 Task: Calculate the travel distance and displacement between Hoover Dam and Lake Mead.
Action: Mouse moved to (252, 78)
Screenshot: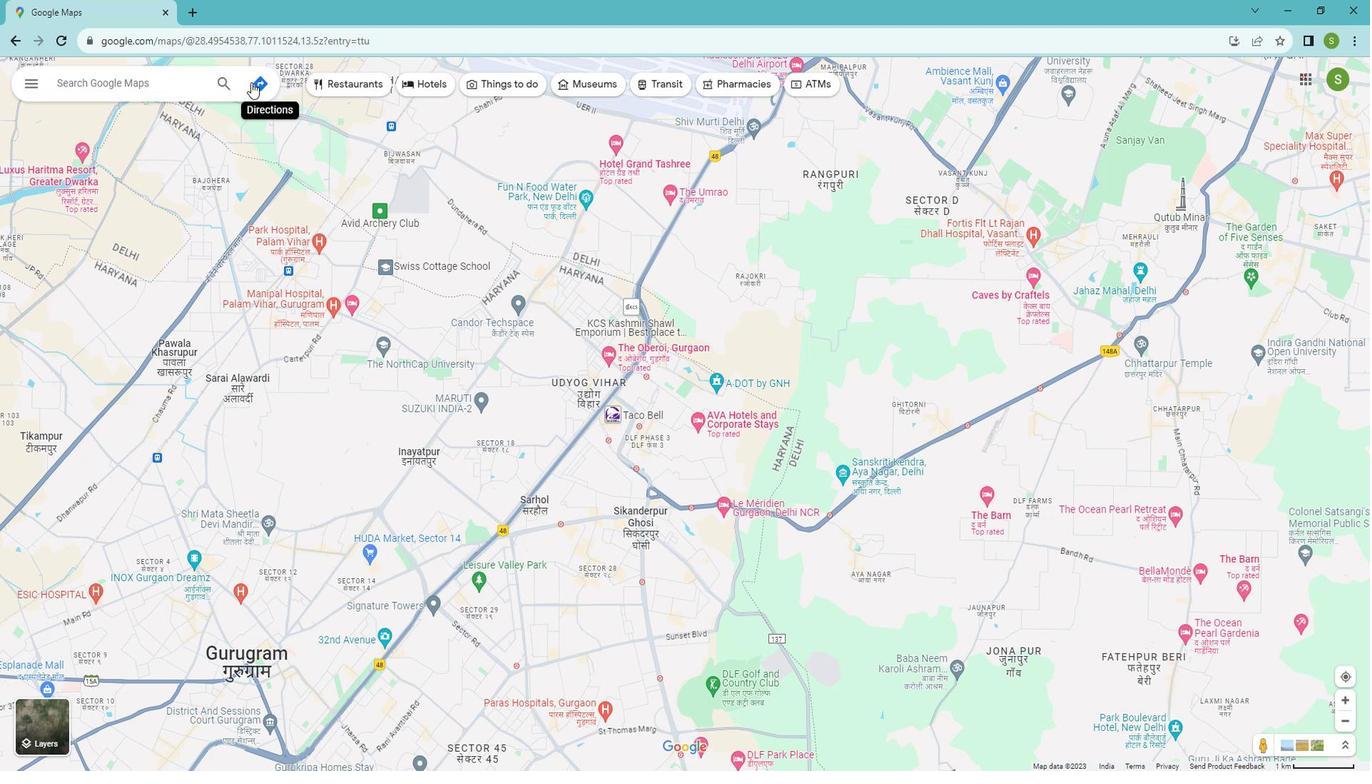 
Action: Mouse pressed left at (252, 78)
Screenshot: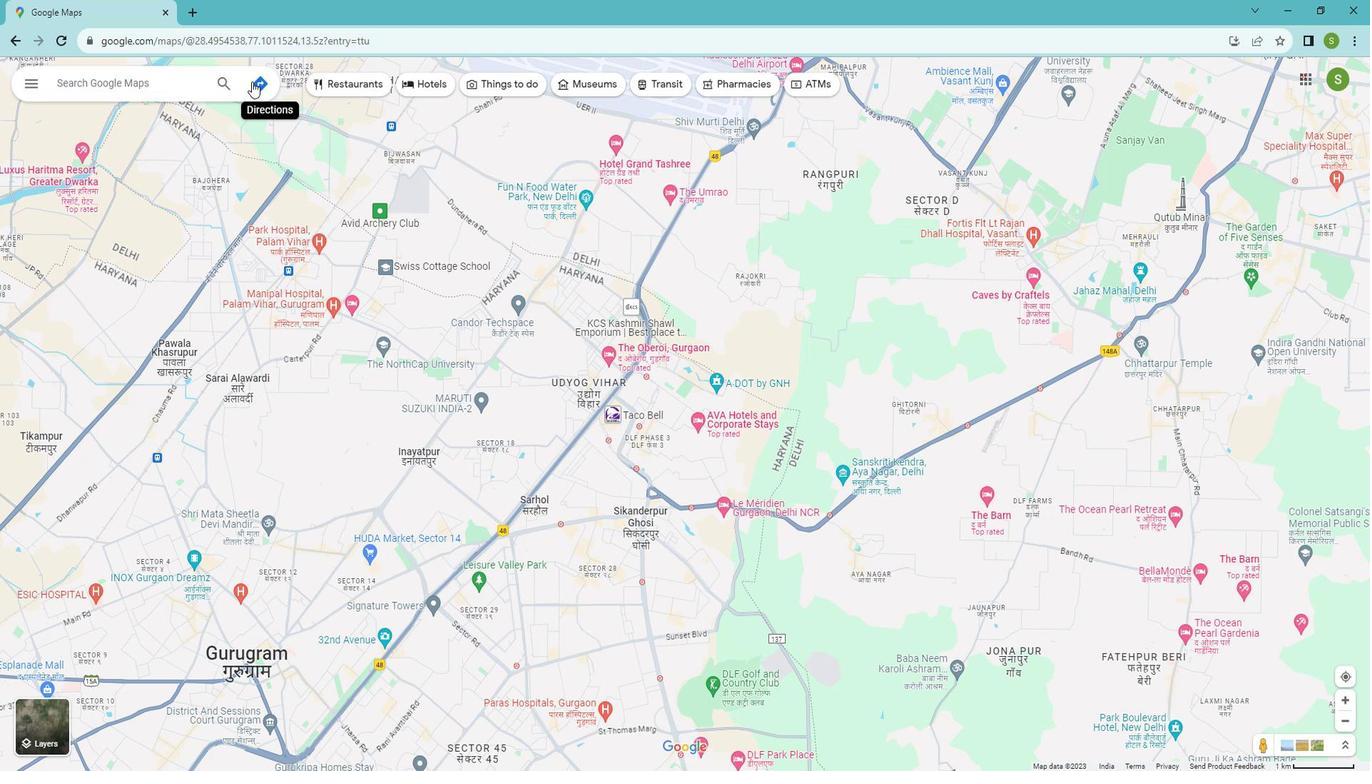
Action: Mouse moved to (114, 124)
Screenshot: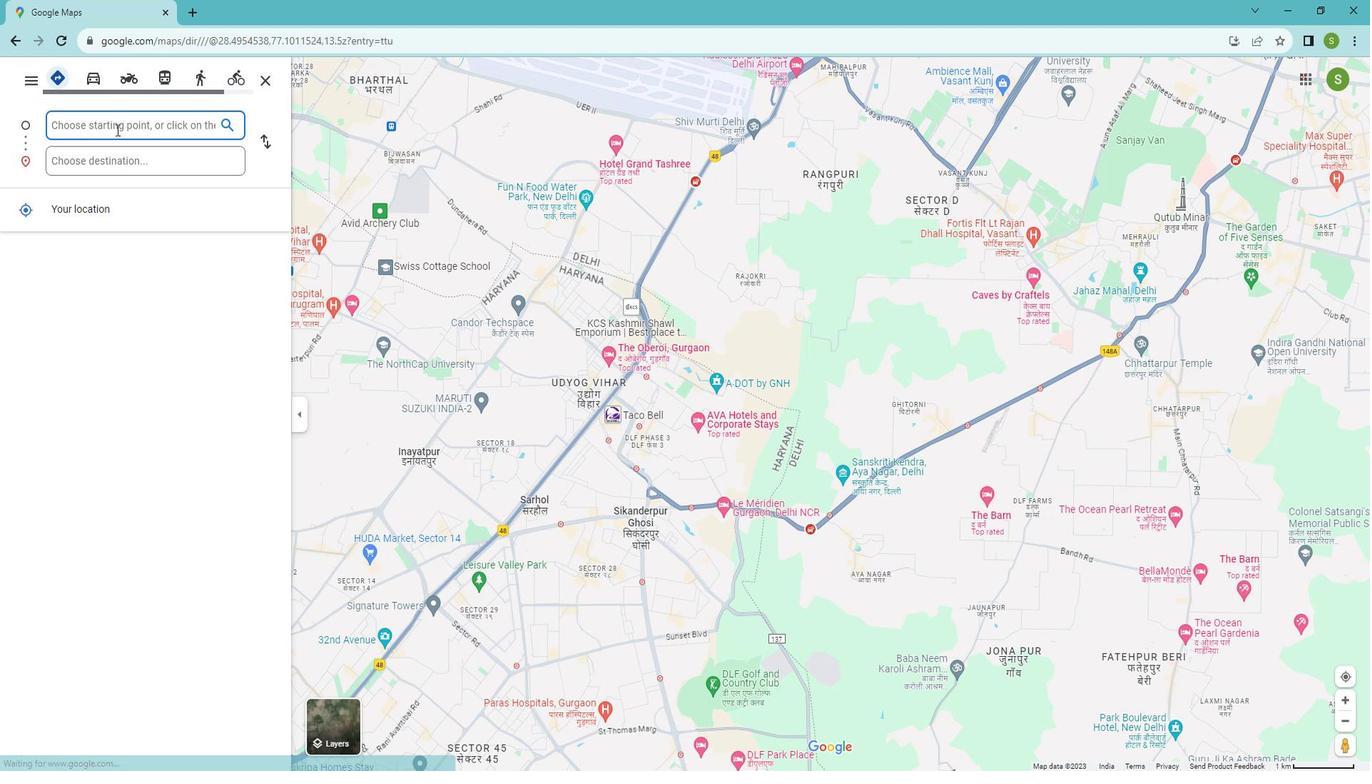 
Action: Mouse pressed left at (114, 124)
Screenshot: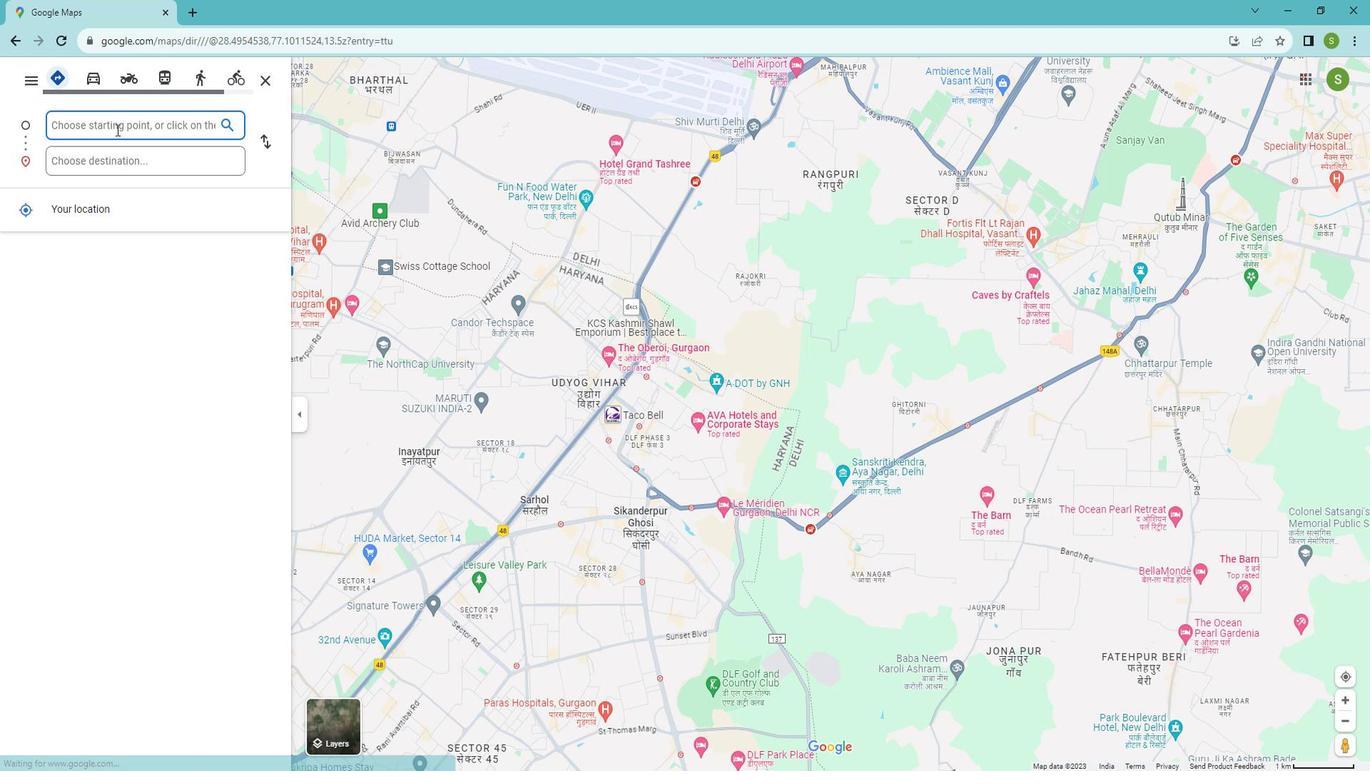 
Action: Mouse moved to (275, 70)
Screenshot: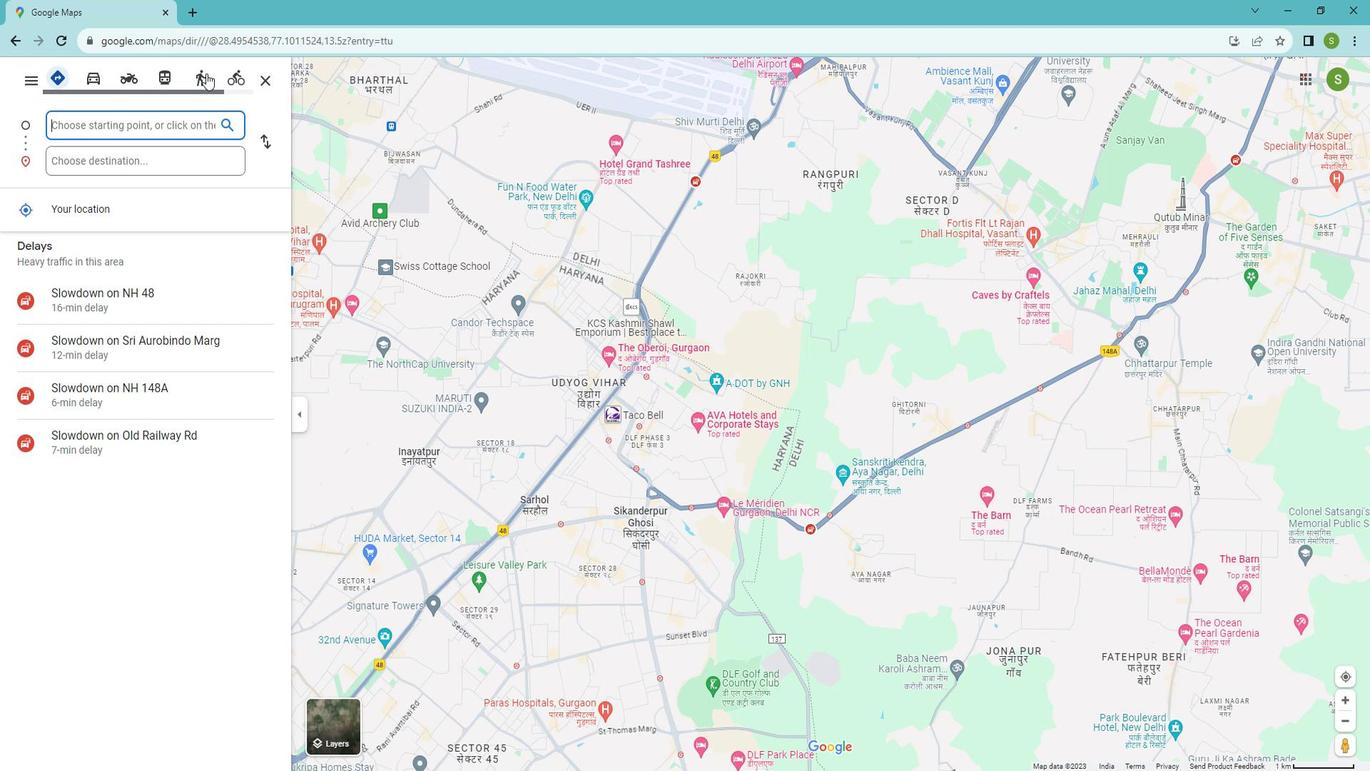 
Action: Key pressed <Key.shift>Hoover<Key.space><Key.shift>Dam
Screenshot: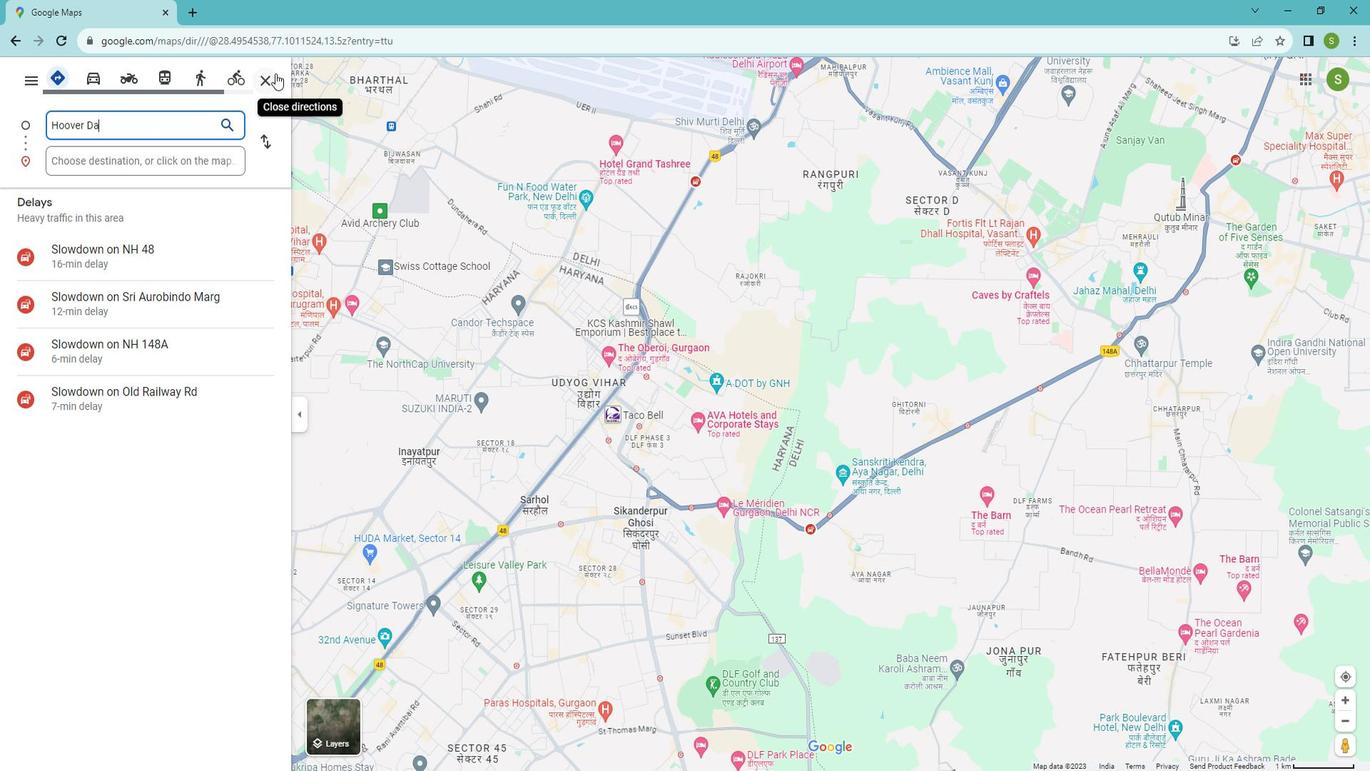 
Action: Mouse moved to (150, 142)
Screenshot: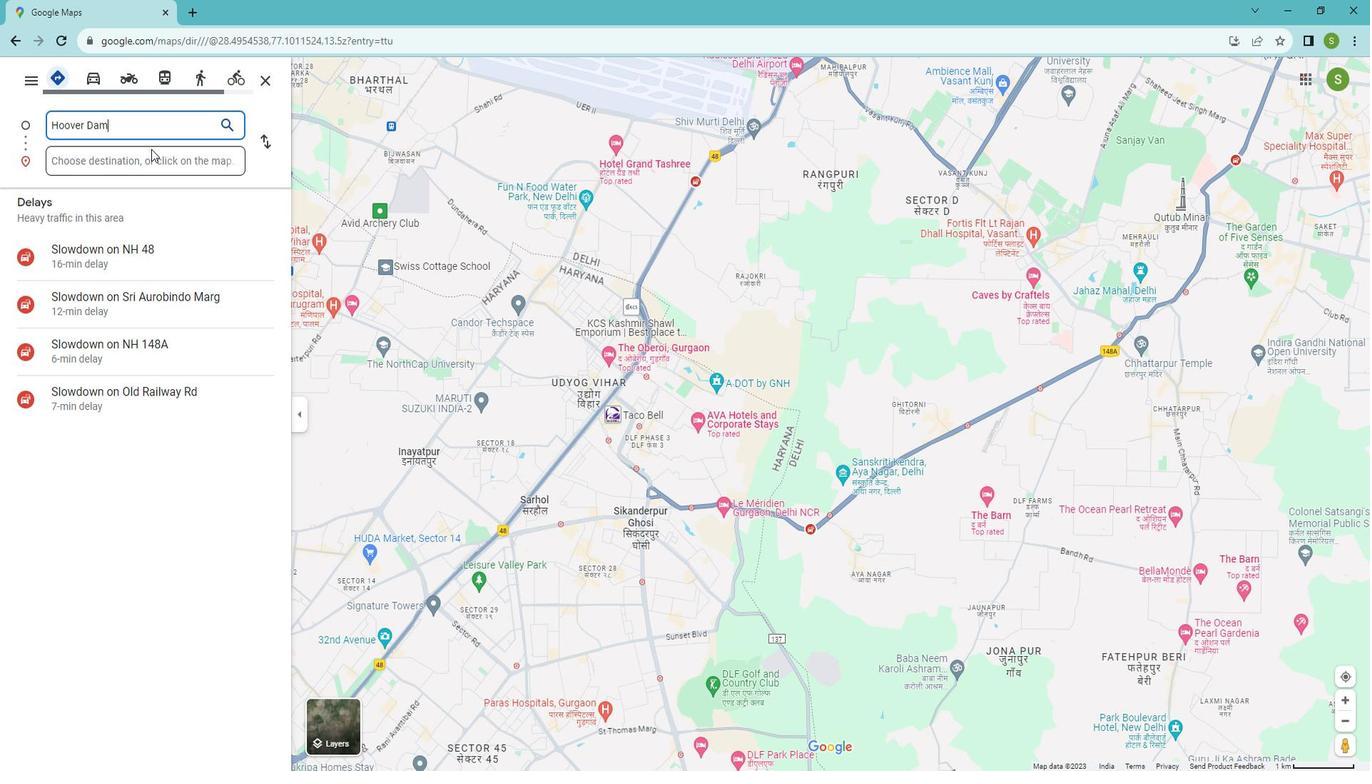 
Action: Mouse pressed left at (150, 142)
Screenshot: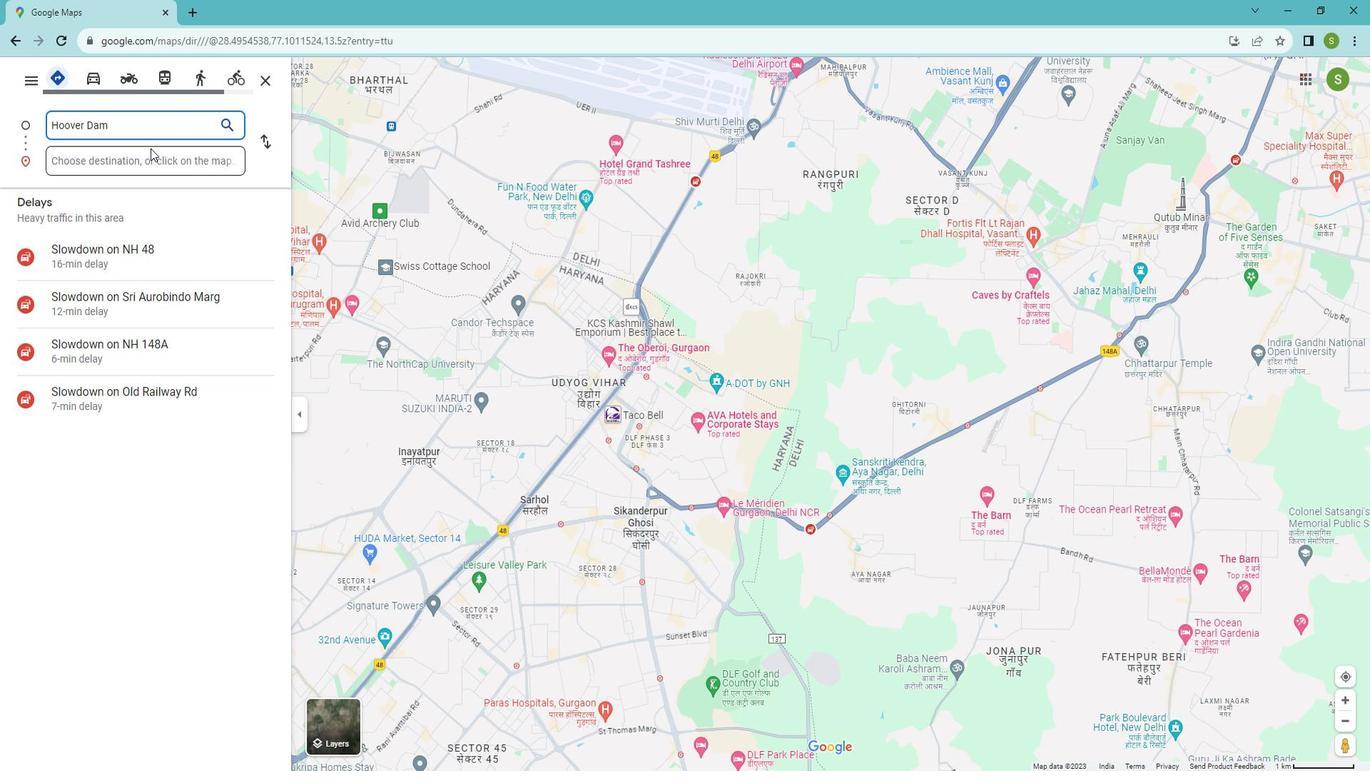 
Action: Key pressed <Key.shift><Key.shift><Key.shift><Key.shift><Key.shift><Key.shift><Key.shift><Key.shift><Key.shift><Key.shift><Key.shift><Key.shift><Key.shift><Key.shift><Key.shift><Key.shift><Key.shift><Key.shift><Key.shift><Key.shift><Key.shift>Lake<Key.space><Key.shift>Mead<Key.enter>
Screenshot: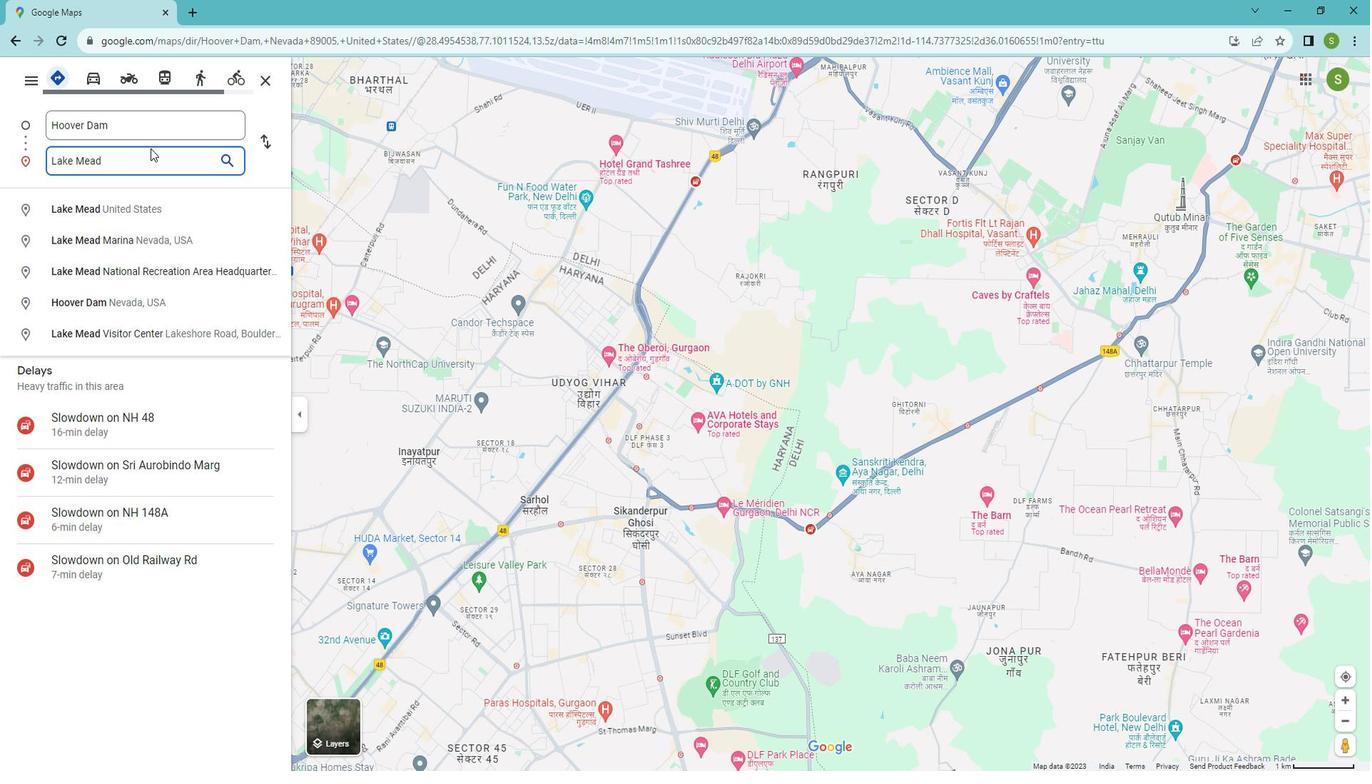 
Action: Mouse moved to (532, 390)
Screenshot: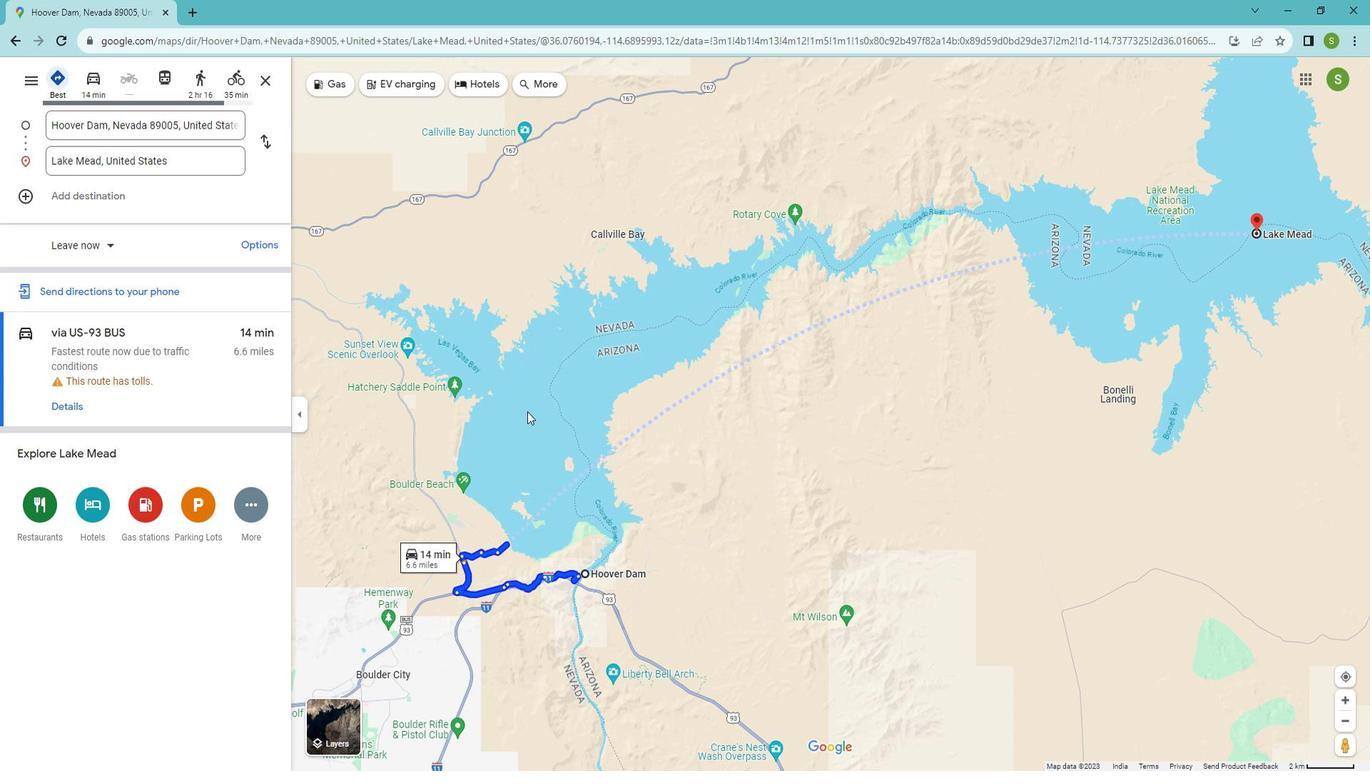 
Action: Mouse scrolled (532, 389) with delta (0, 0)
Screenshot: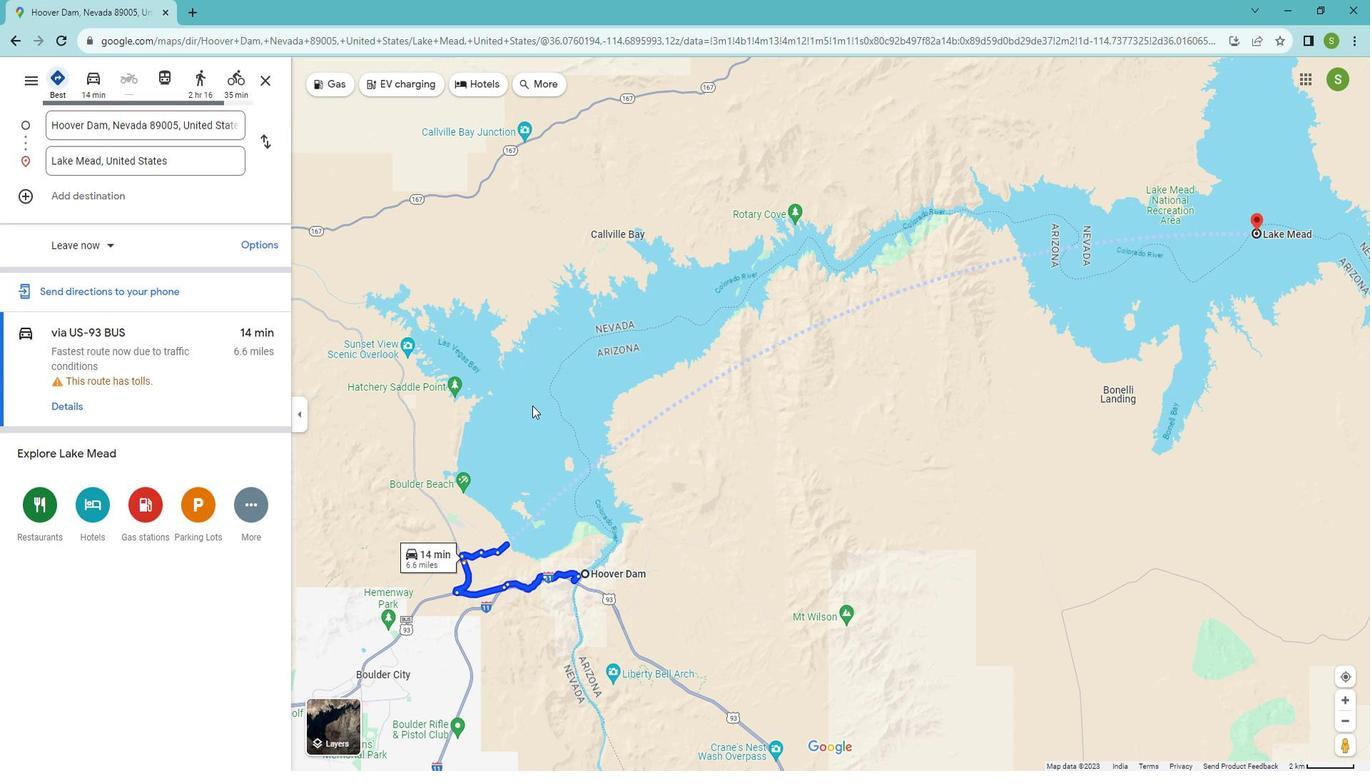 
Action: Mouse scrolled (532, 389) with delta (0, 0)
Screenshot: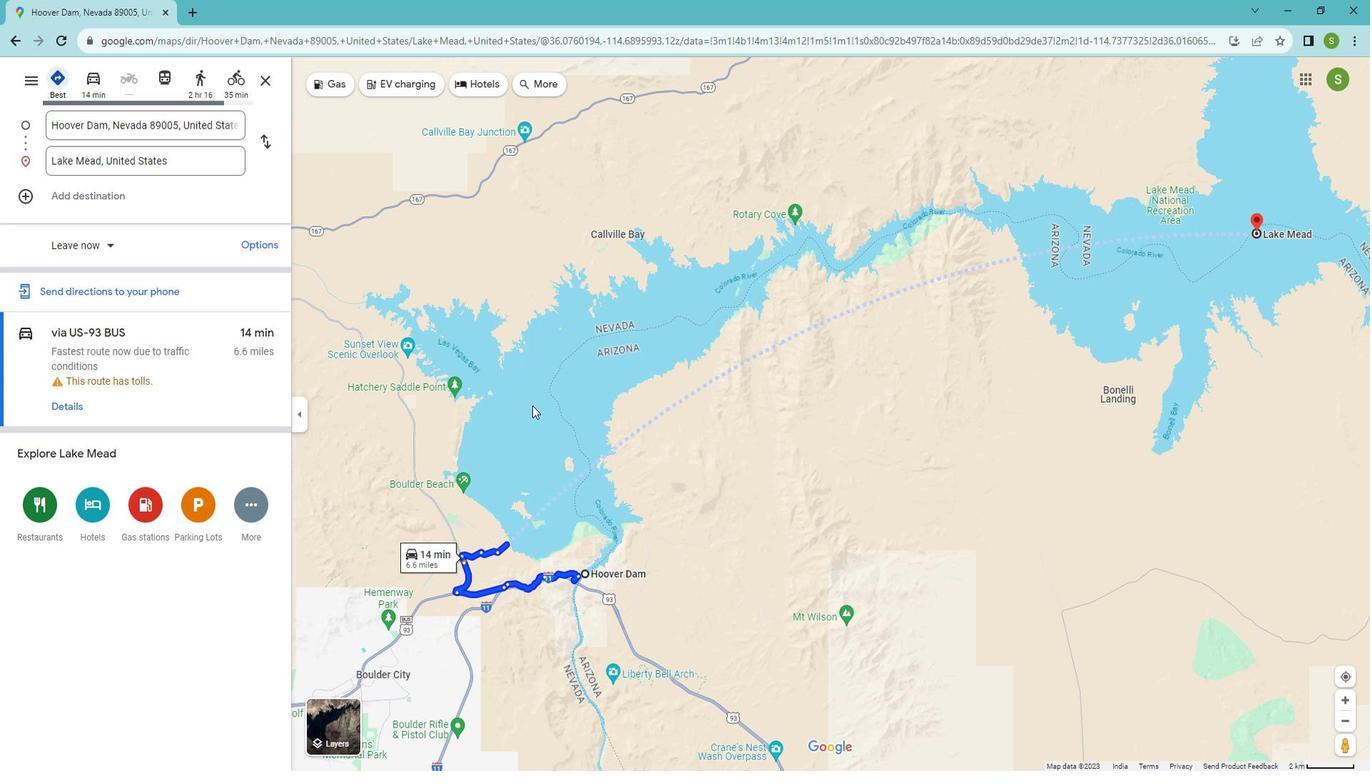 
Action: Mouse moved to (563, 513)
Screenshot: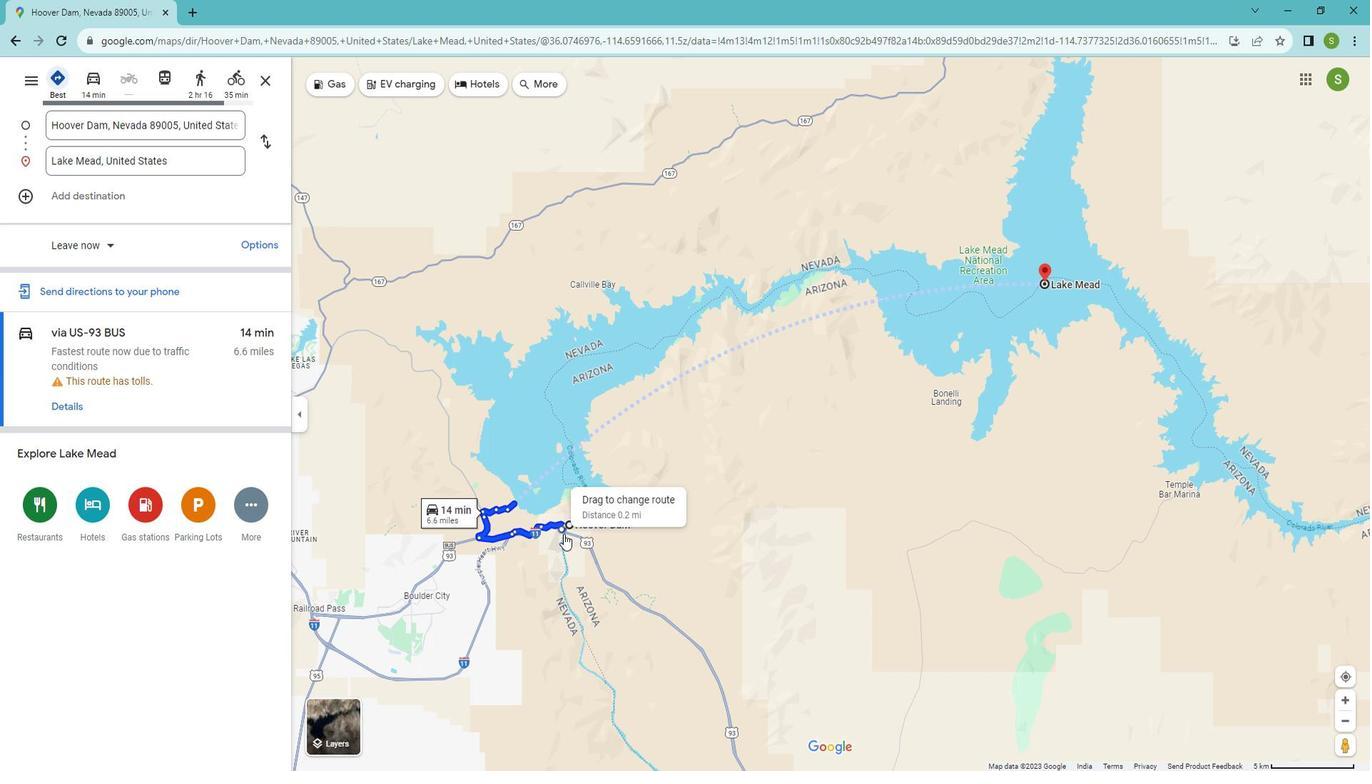 
Action: Mouse pressed right at (563, 513)
Screenshot: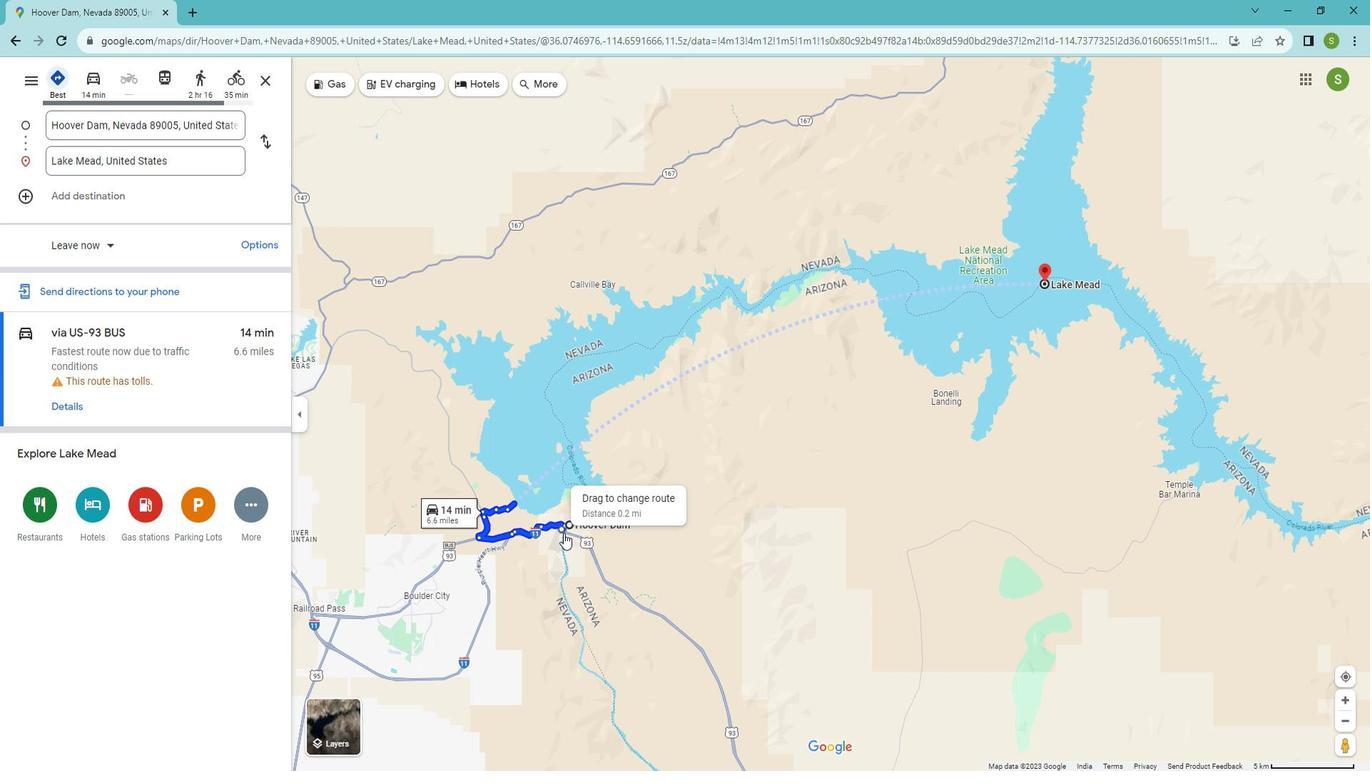 
Action: Mouse moved to (576, 618)
Screenshot: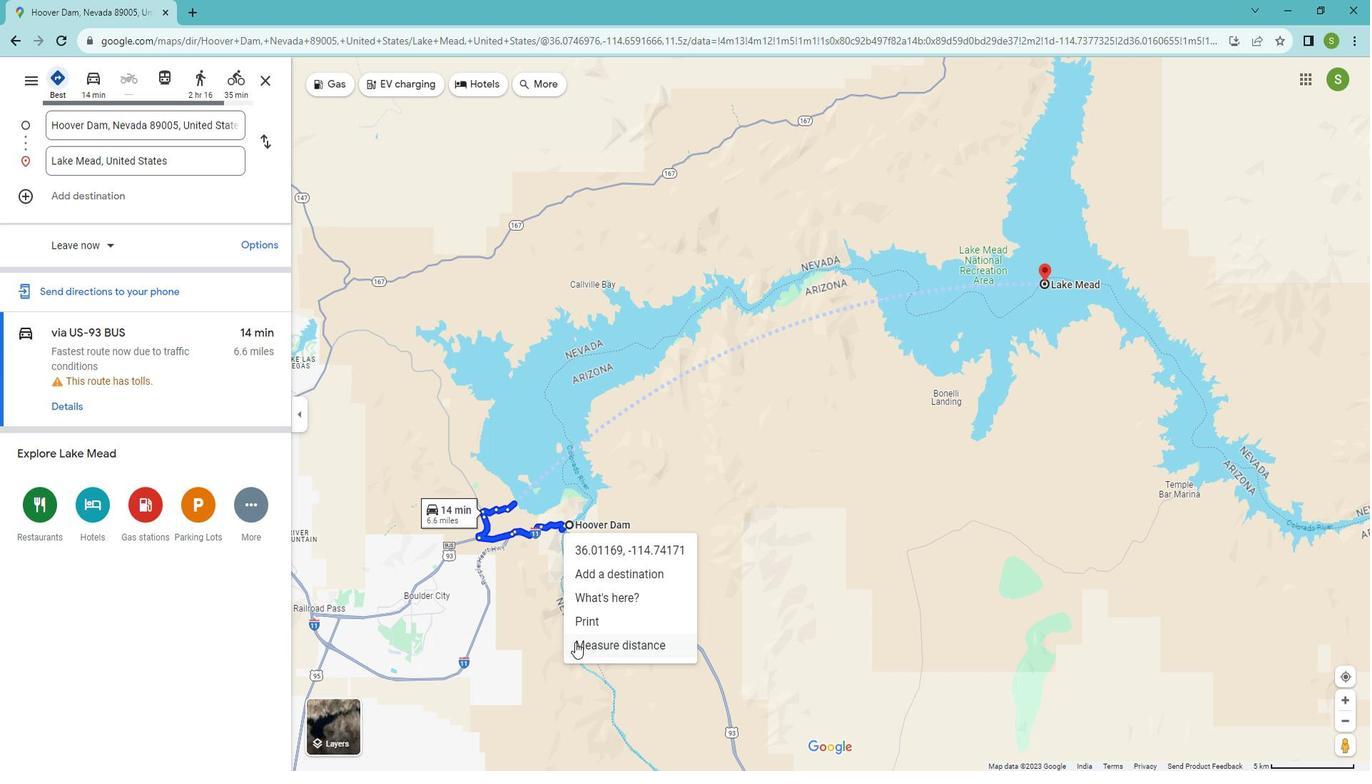 
Action: Mouse pressed left at (576, 618)
Screenshot: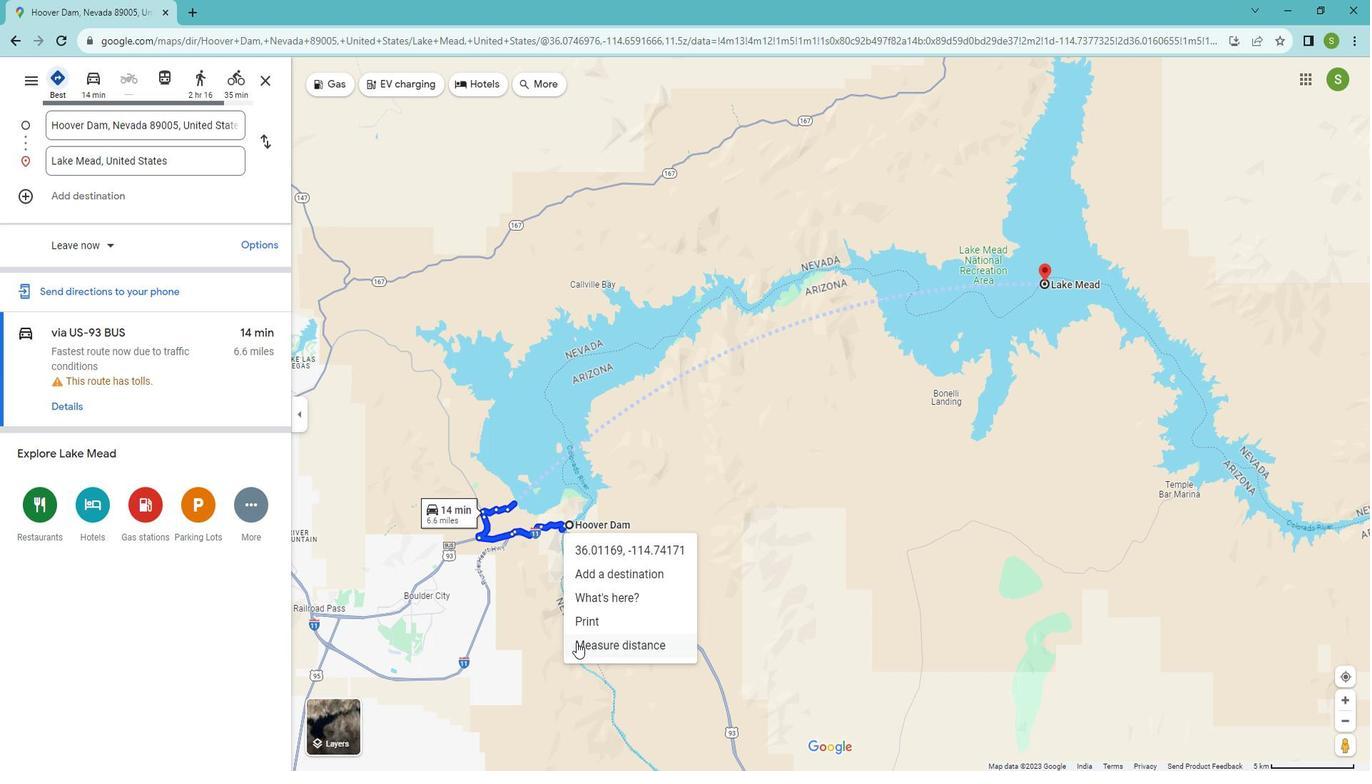 
Action: Mouse moved to (519, 484)
Screenshot: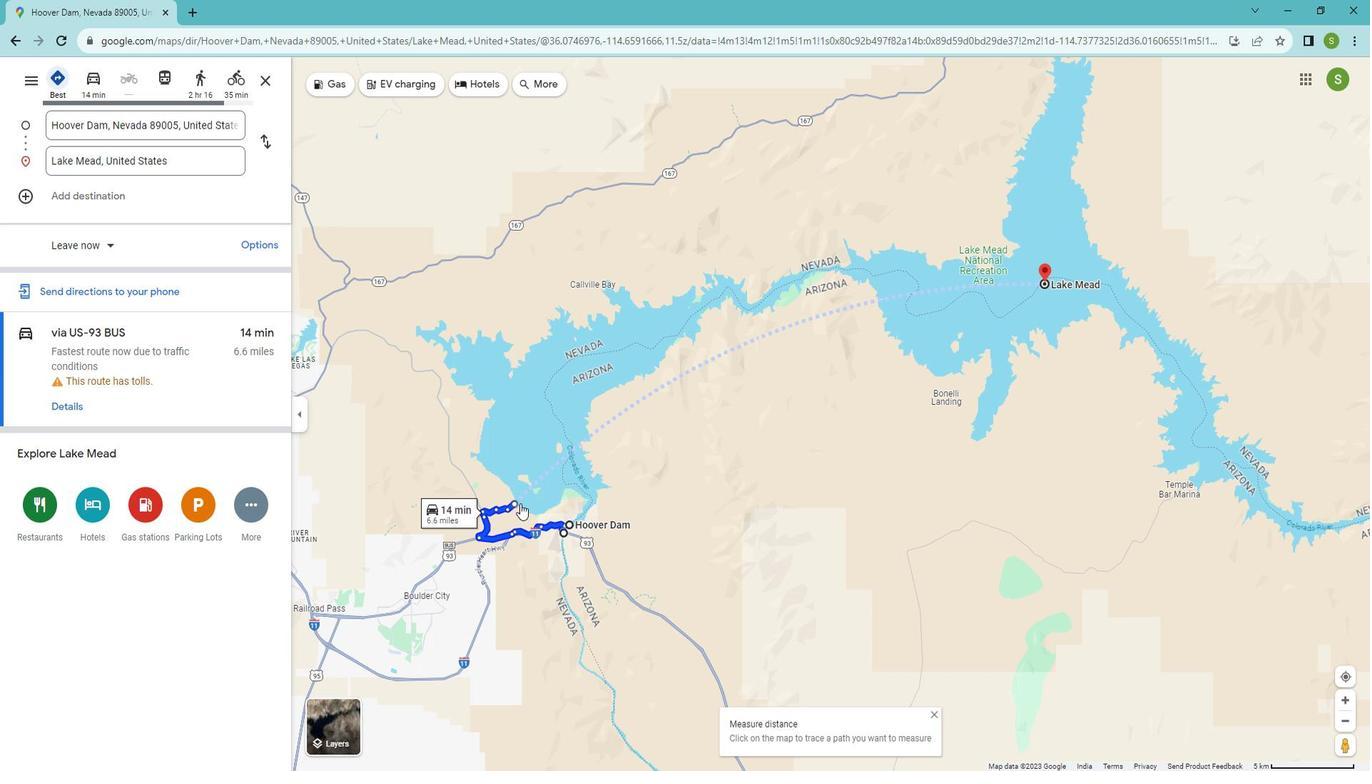 
Action: Mouse pressed right at (519, 484)
Screenshot: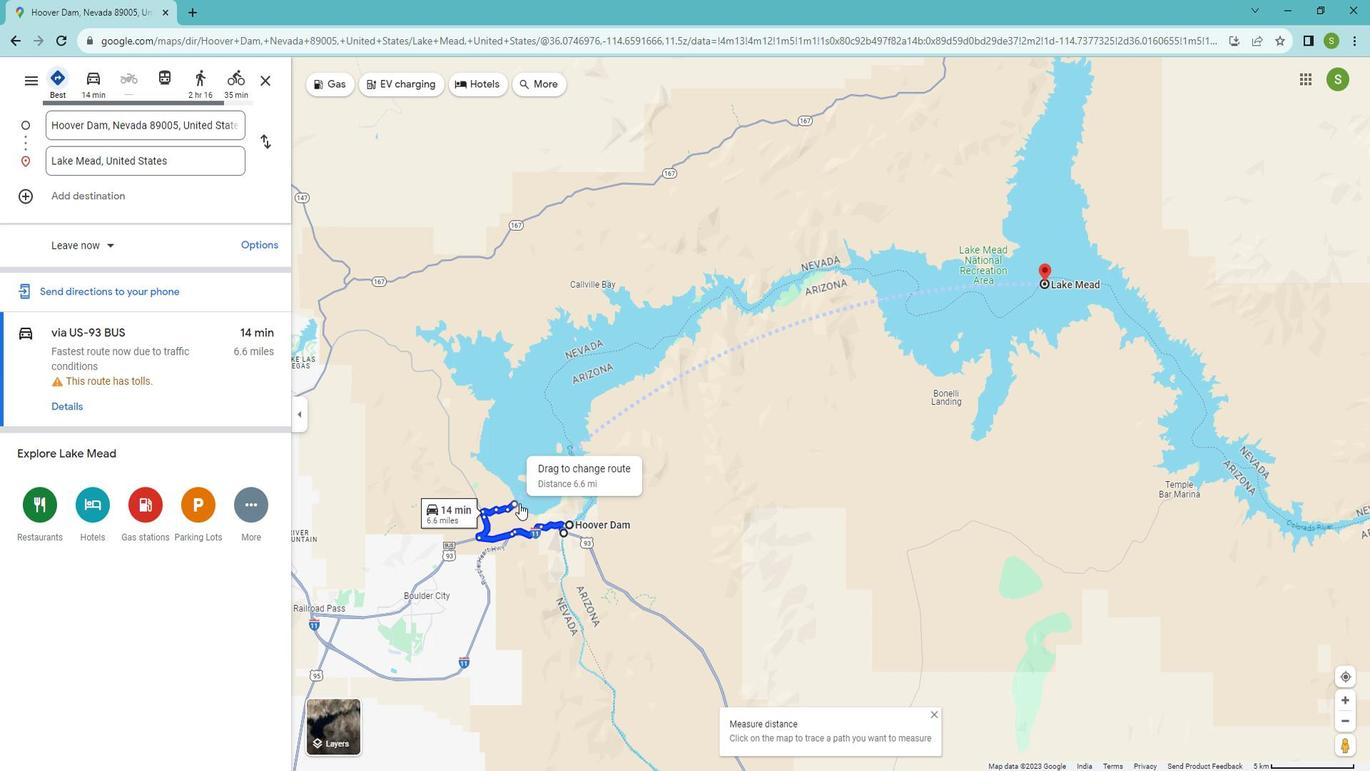 
Action: Mouse moved to (554, 586)
Screenshot: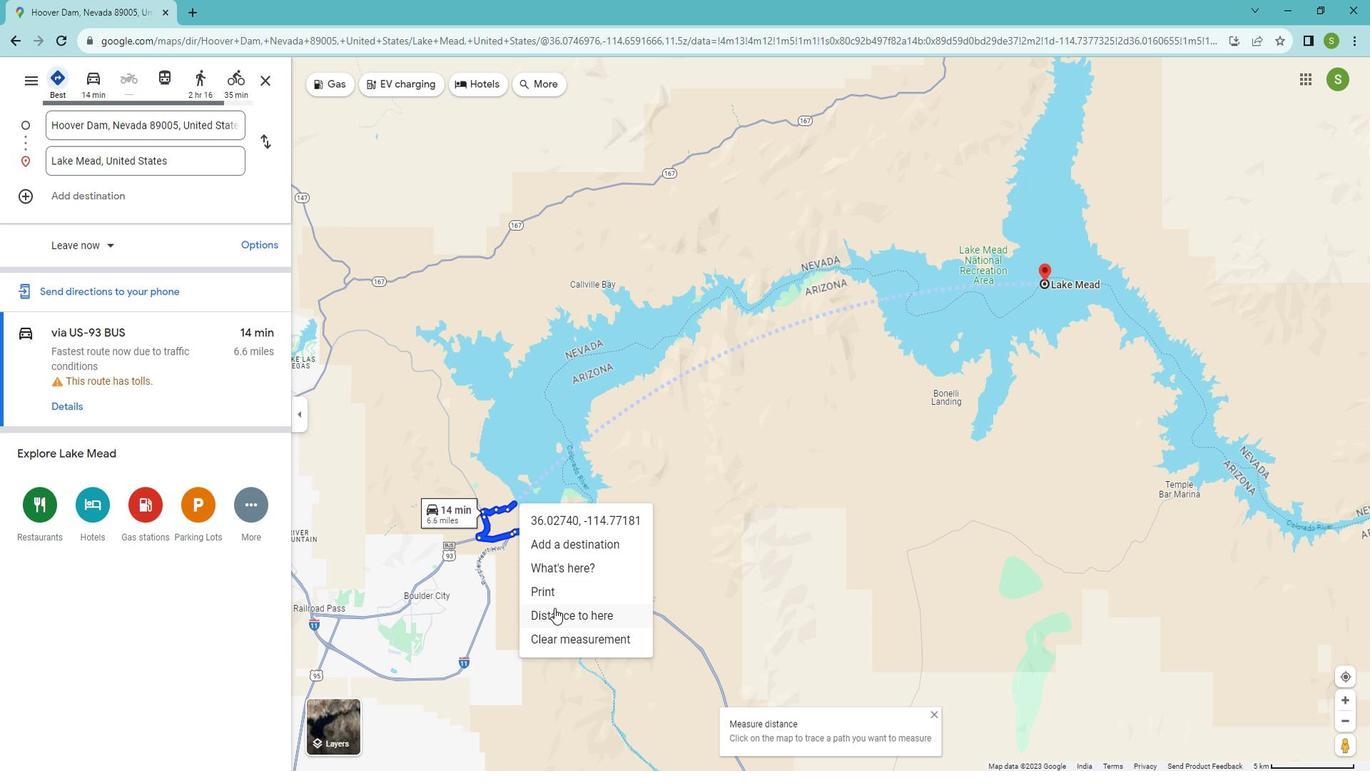 
Action: Mouse pressed left at (554, 586)
Screenshot: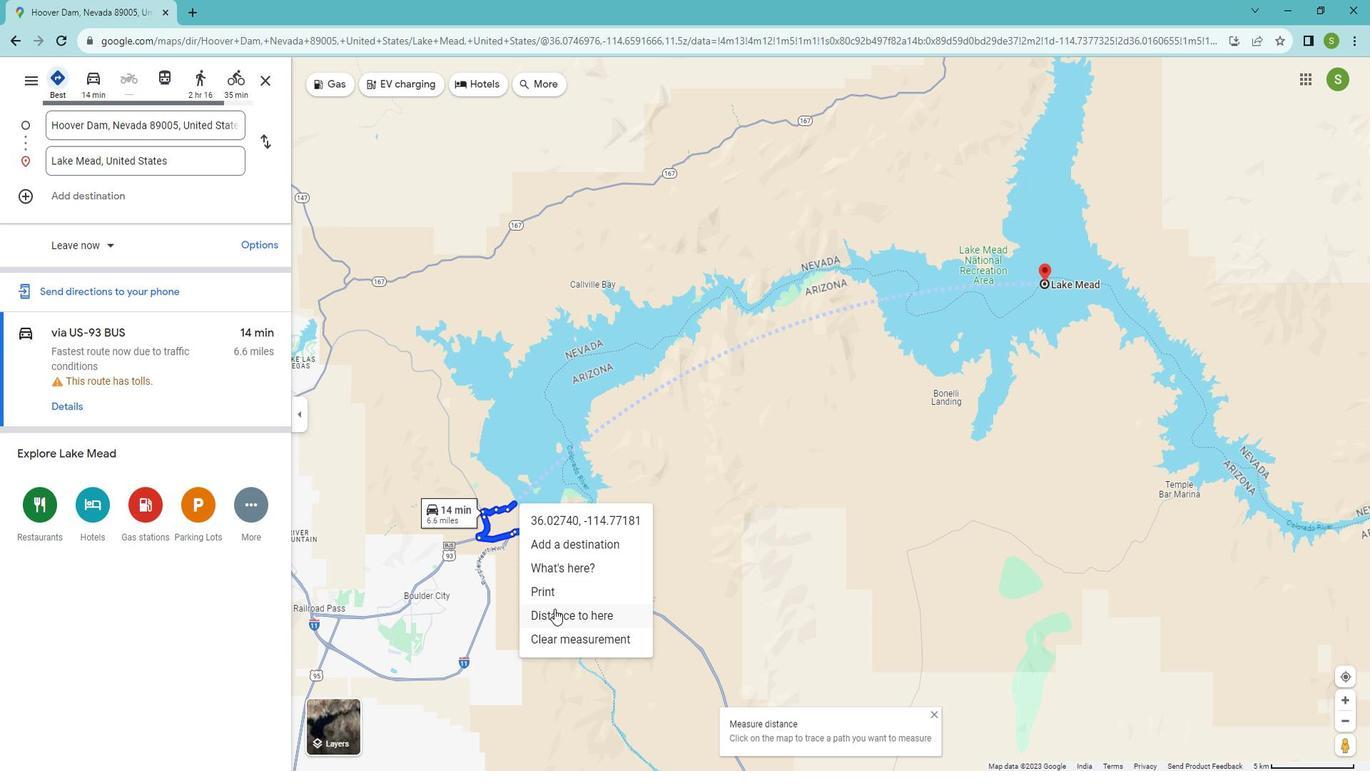 
Action: Mouse moved to (58, 387)
Screenshot: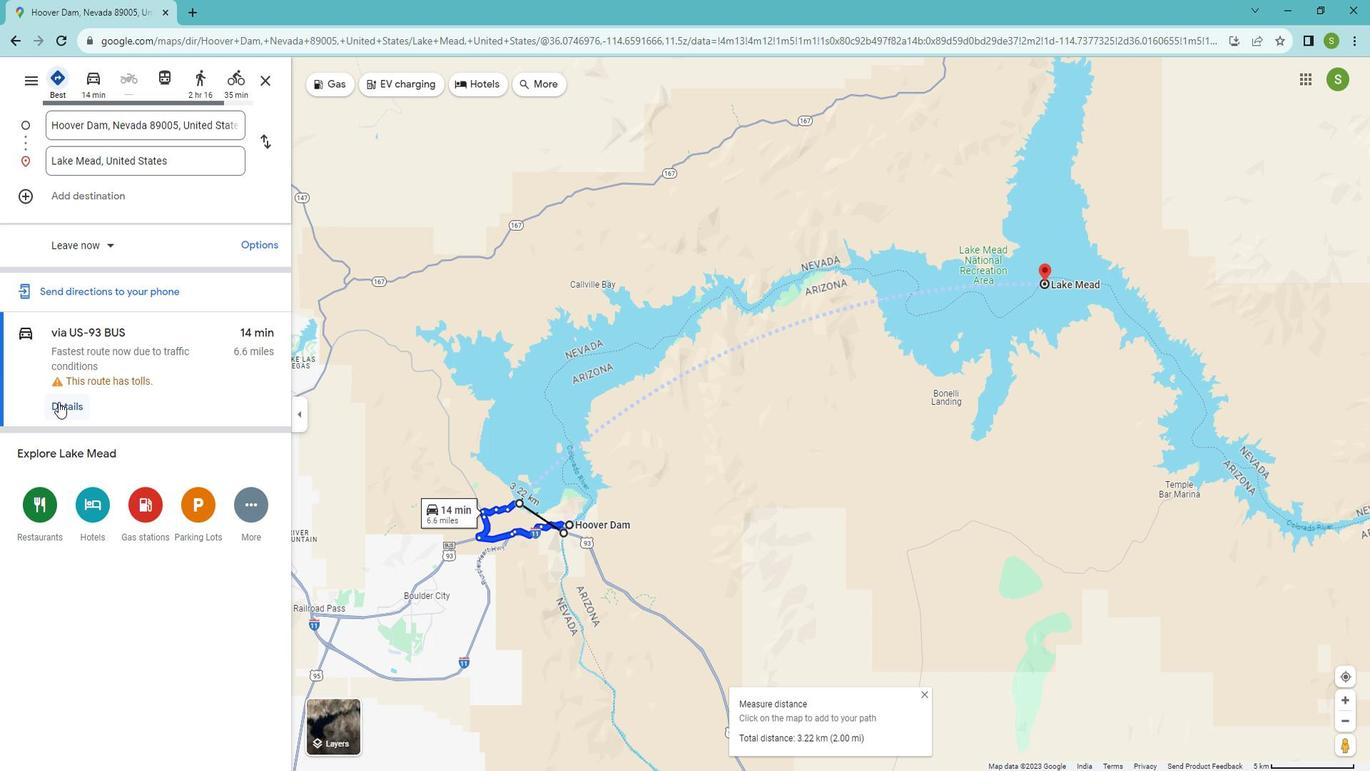 
Action: Mouse pressed left at (58, 387)
Screenshot: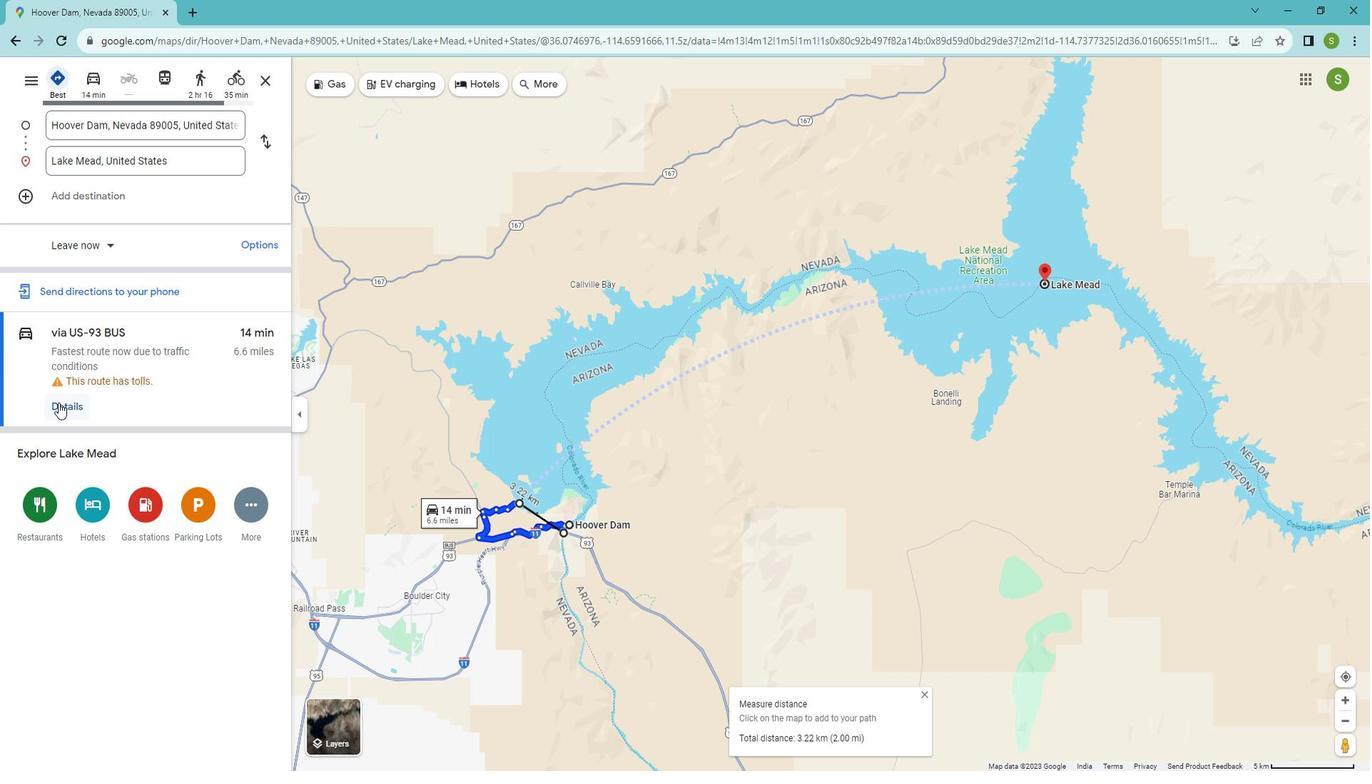 
Action: Mouse moved to (18, 70)
Screenshot: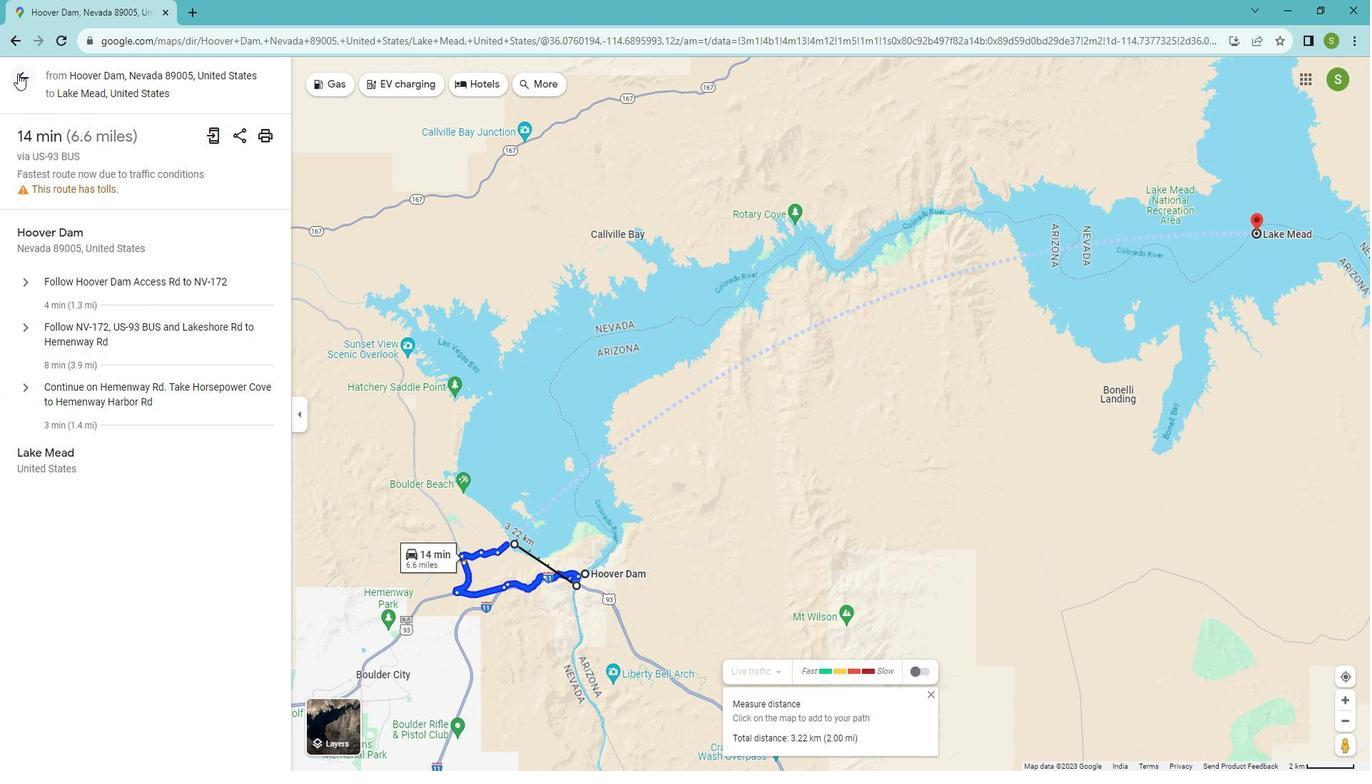 
Action: Mouse pressed left at (18, 70)
Screenshot: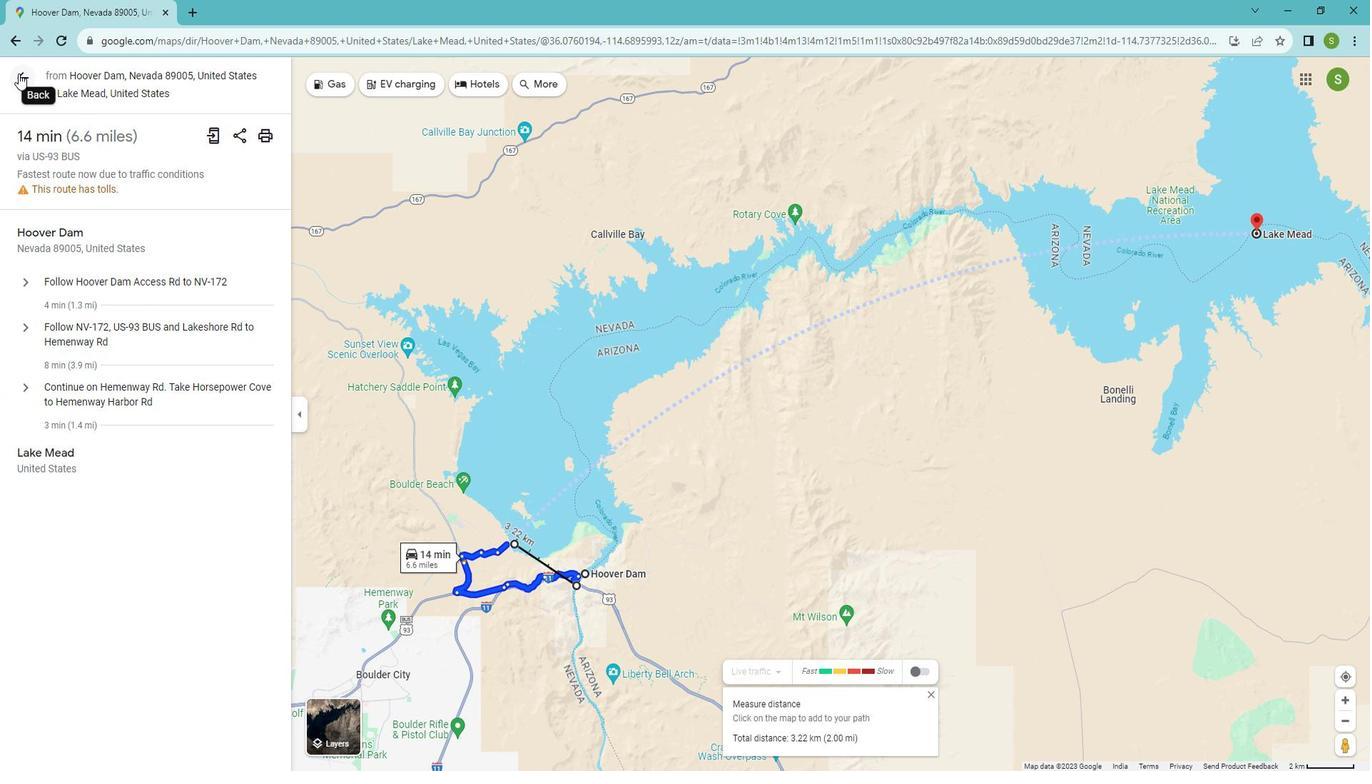 
Action: Mouse moved to (89, 78)
Screenshot: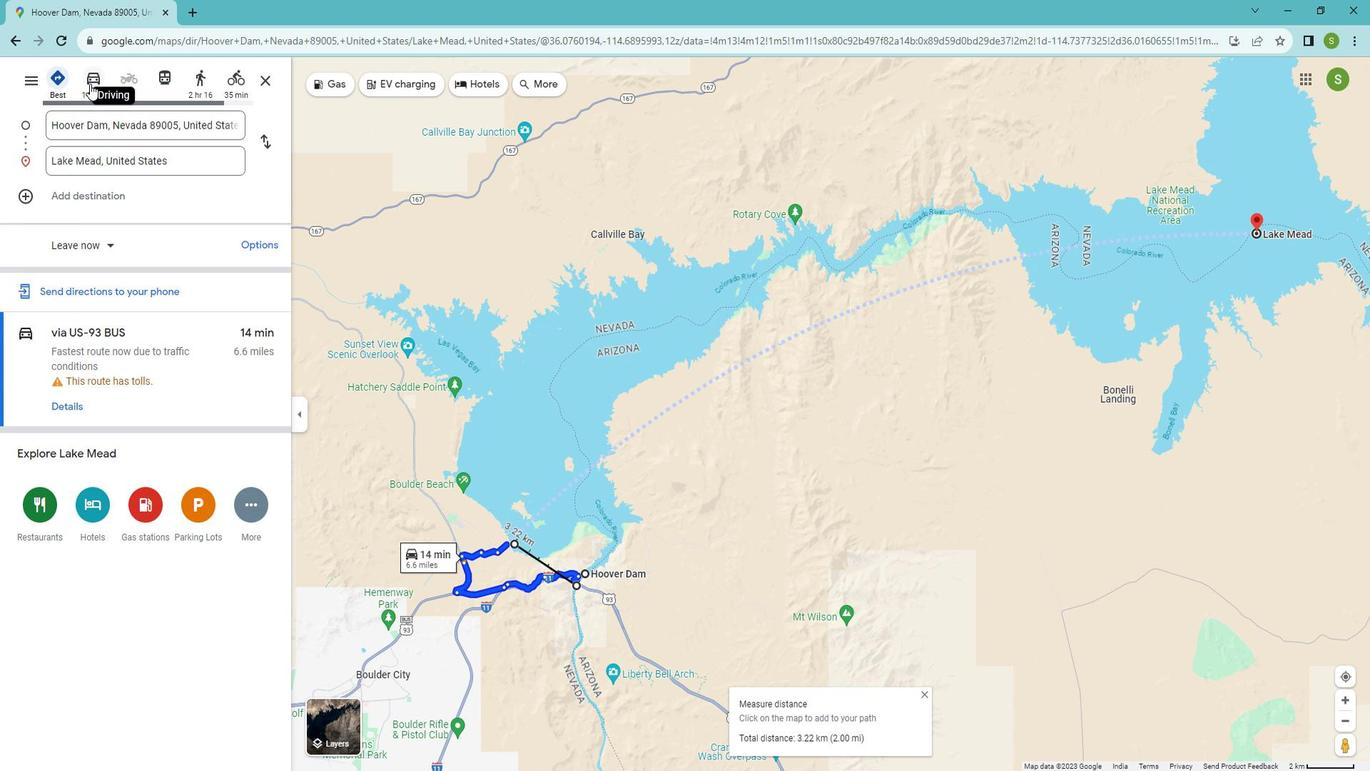
Action: Mouse pressed left at (89, 78)
Screenshot: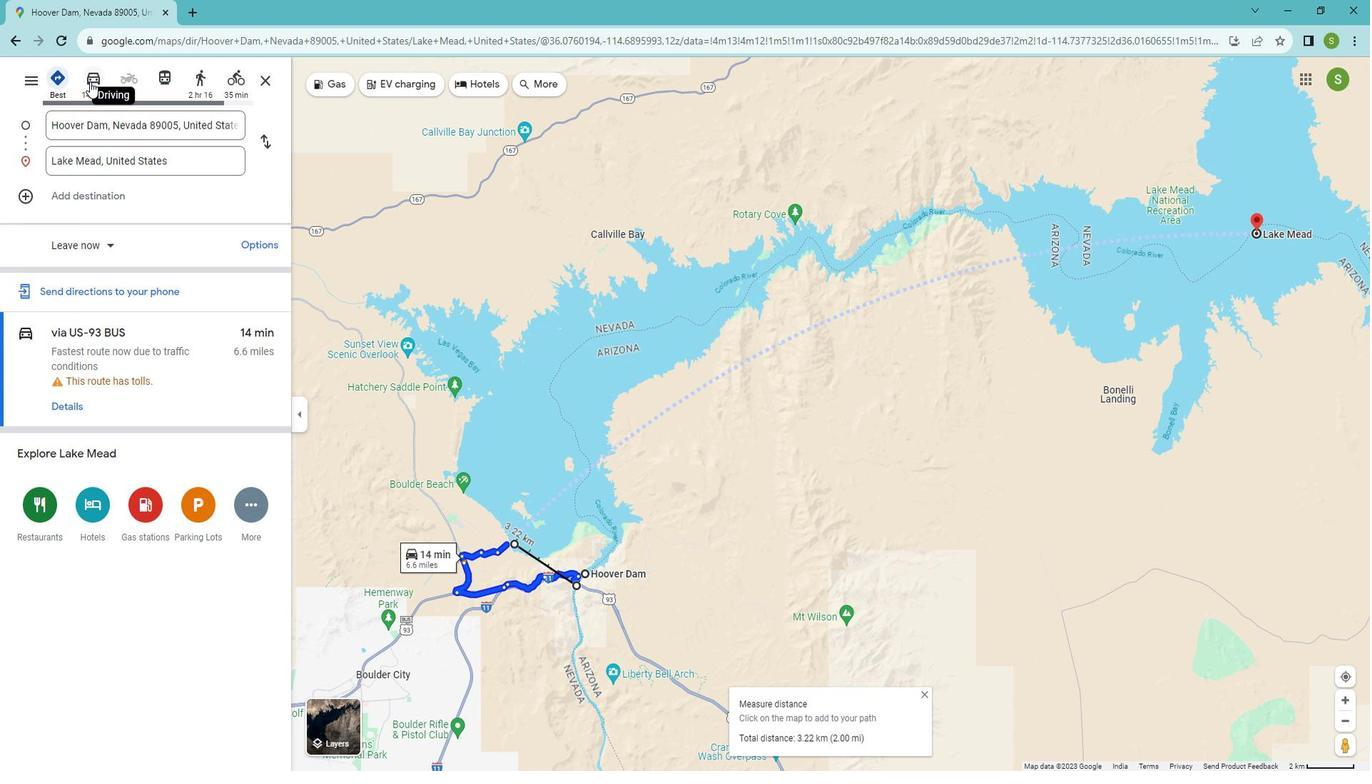 
Action: Mouse moved to (68, 389)
Screenshot: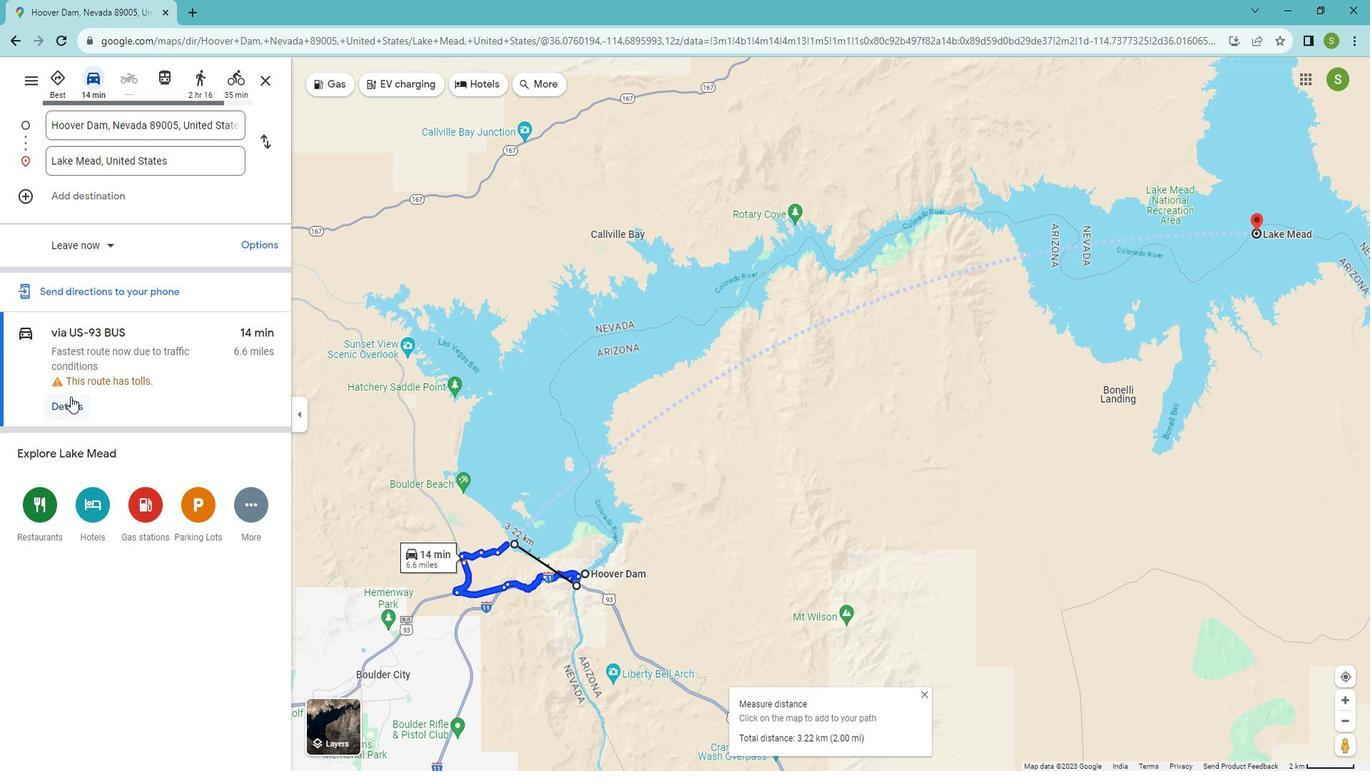 
Action: Mouse pressed left at (68, 389)
Screenshot: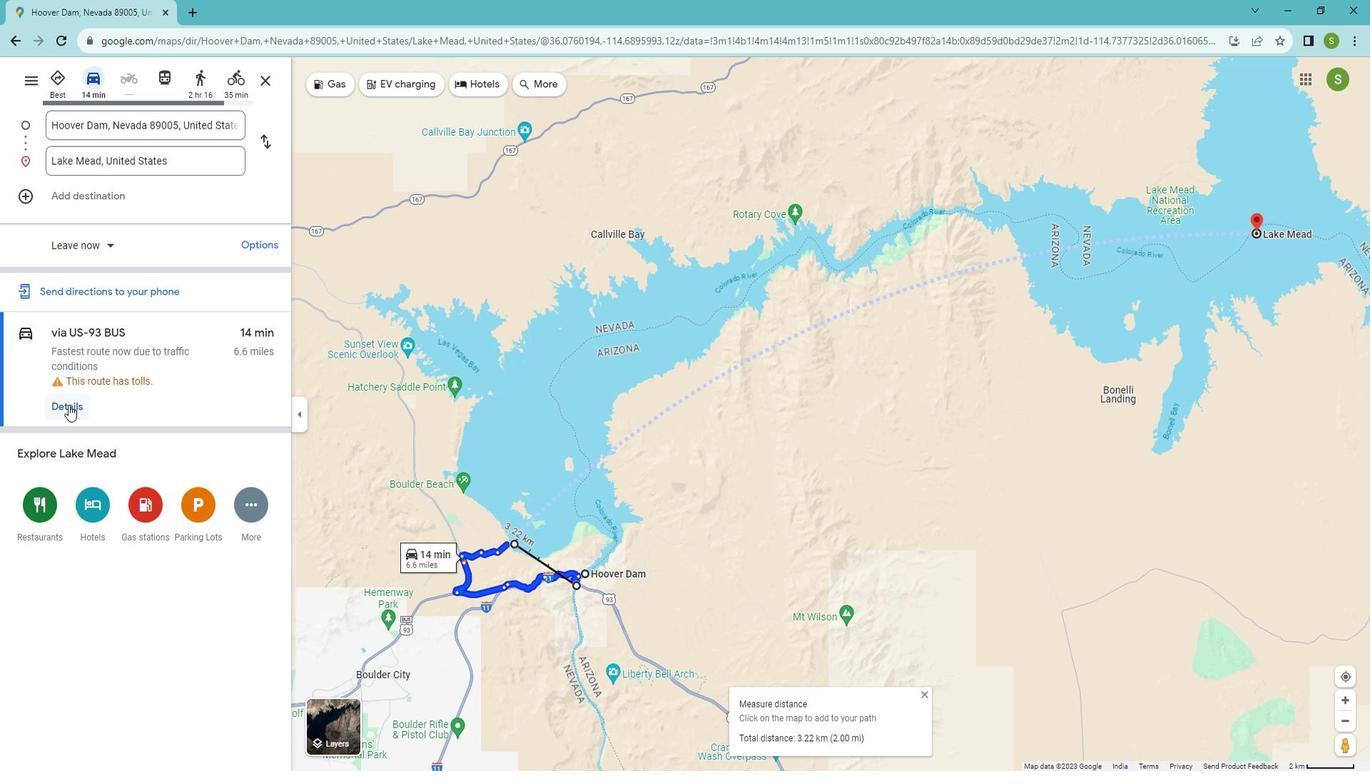 
Action: Mouse moved to (24, 76)
Screenshot: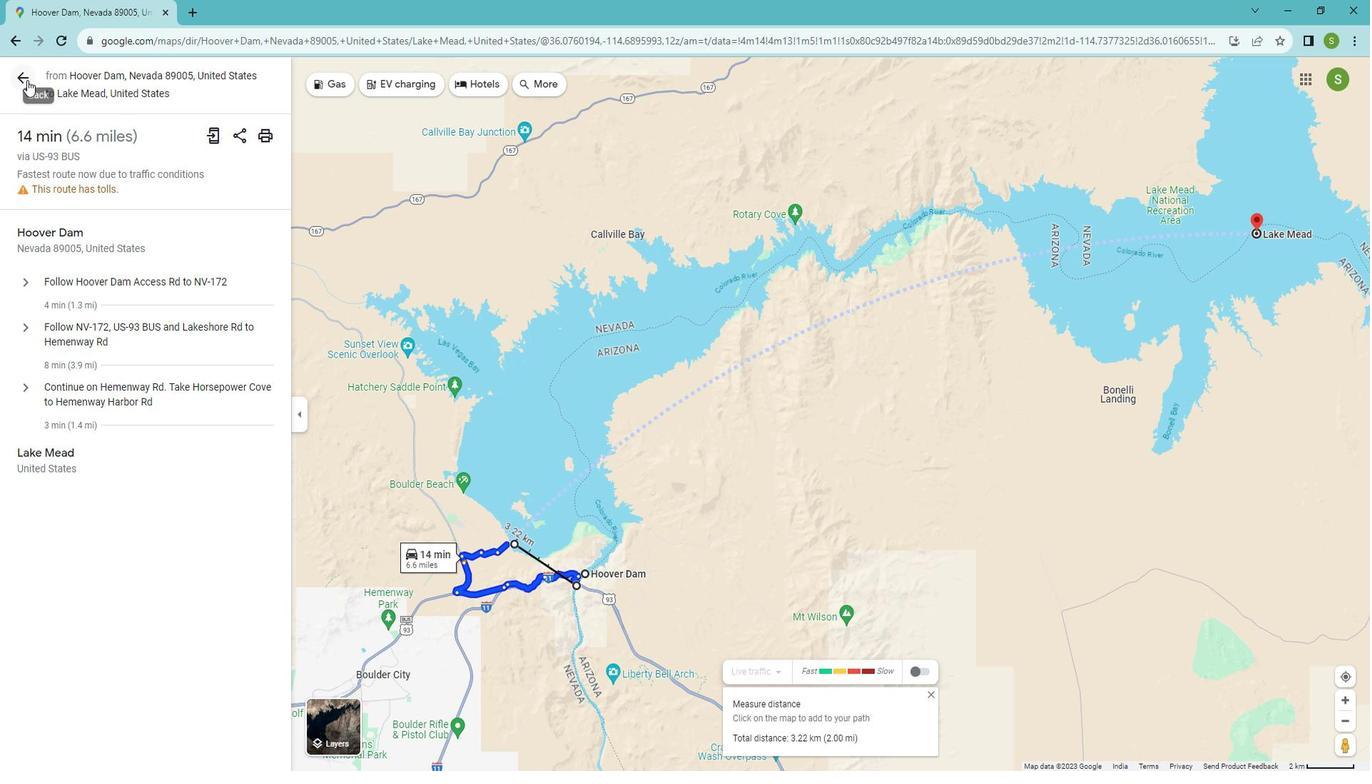 
Action: Mouse pressed left at (24, 76)
Screenshot: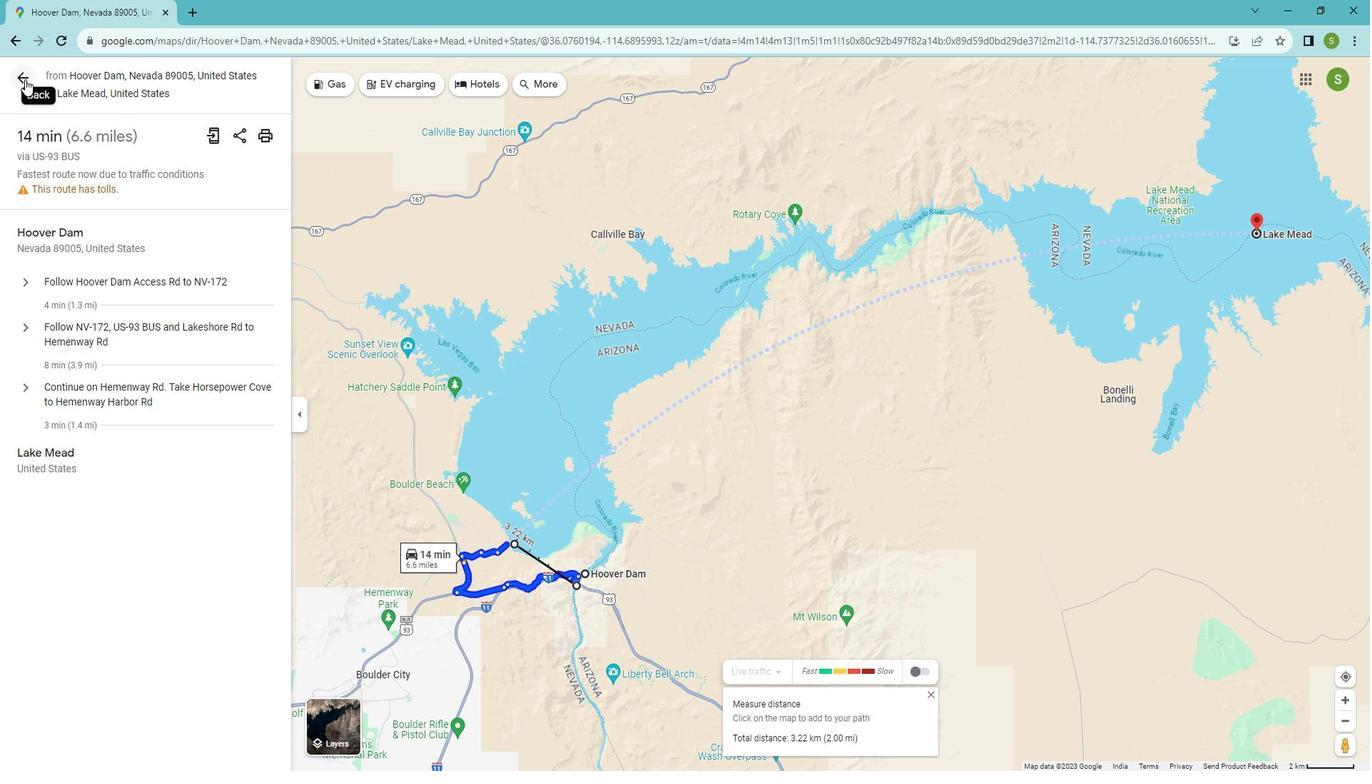 
Action: Mouse moved to (191, 77)
Screenshot: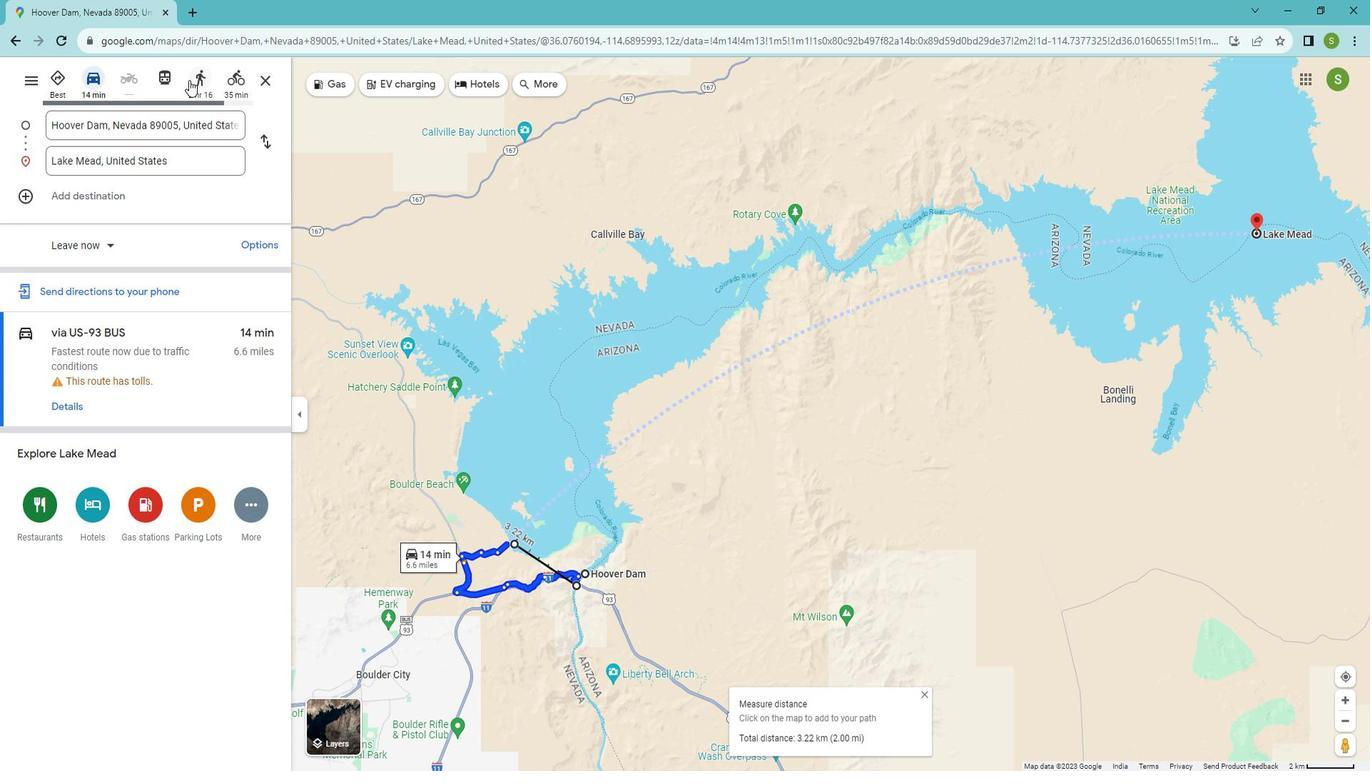 
Action: Mouse pressed left at (191, 77)
Screenshot: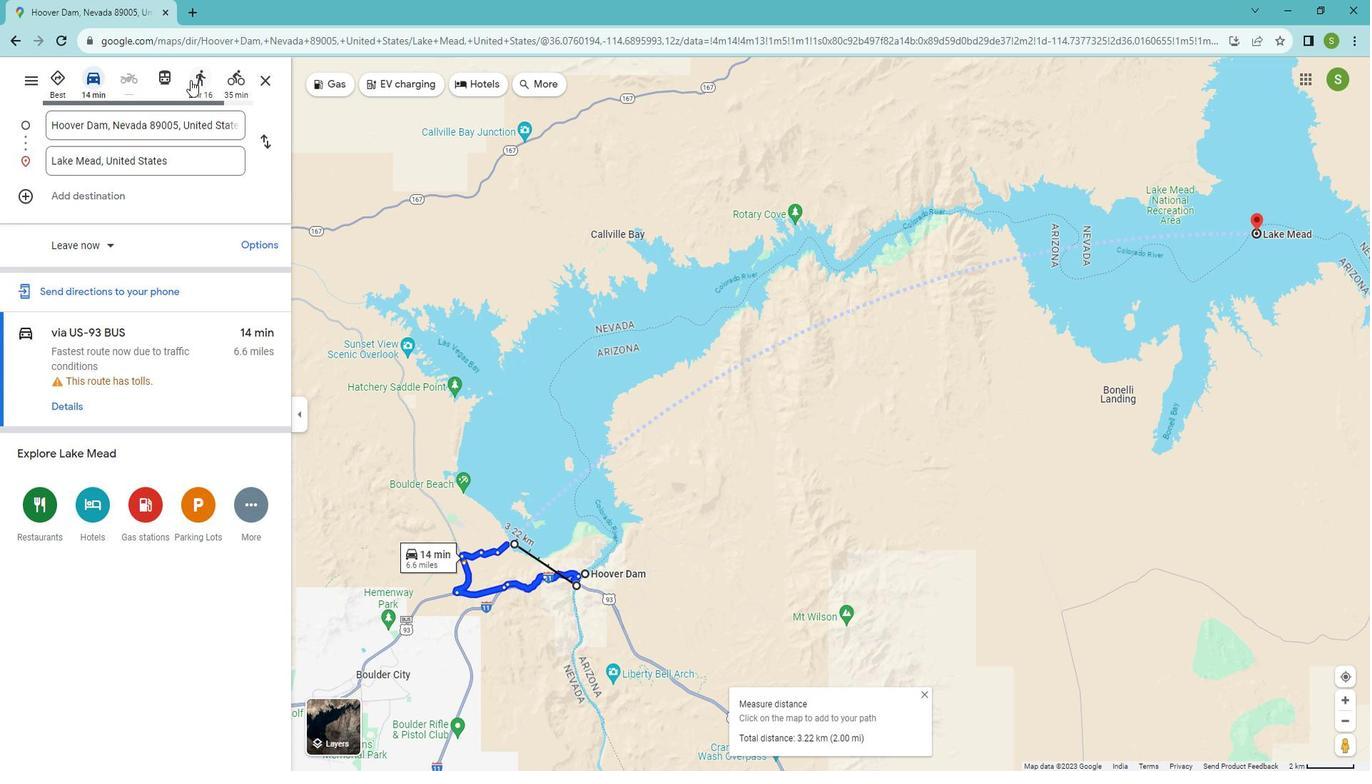 
Action: Mouse moved to (76, 389)
Screenshot: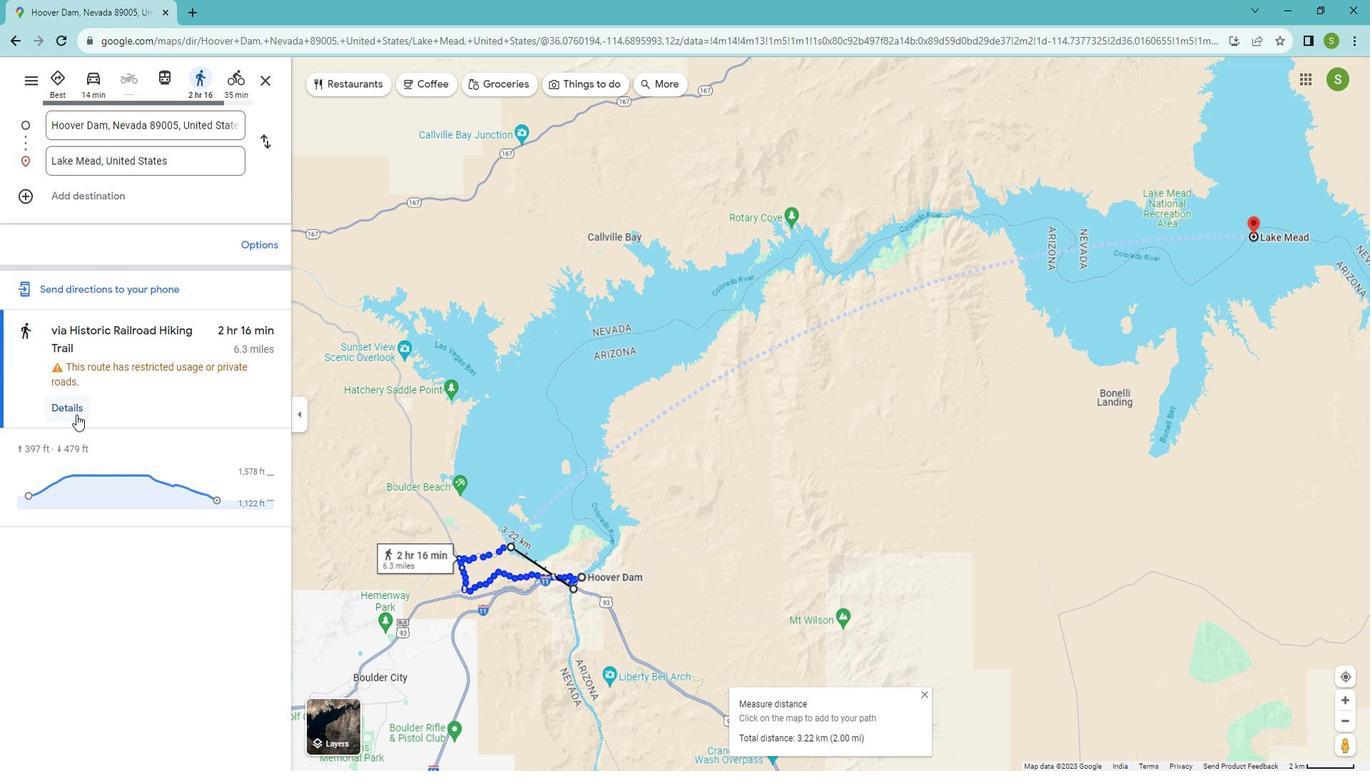 
Action: Mouse pressed left at (76, 389)
Screenshot: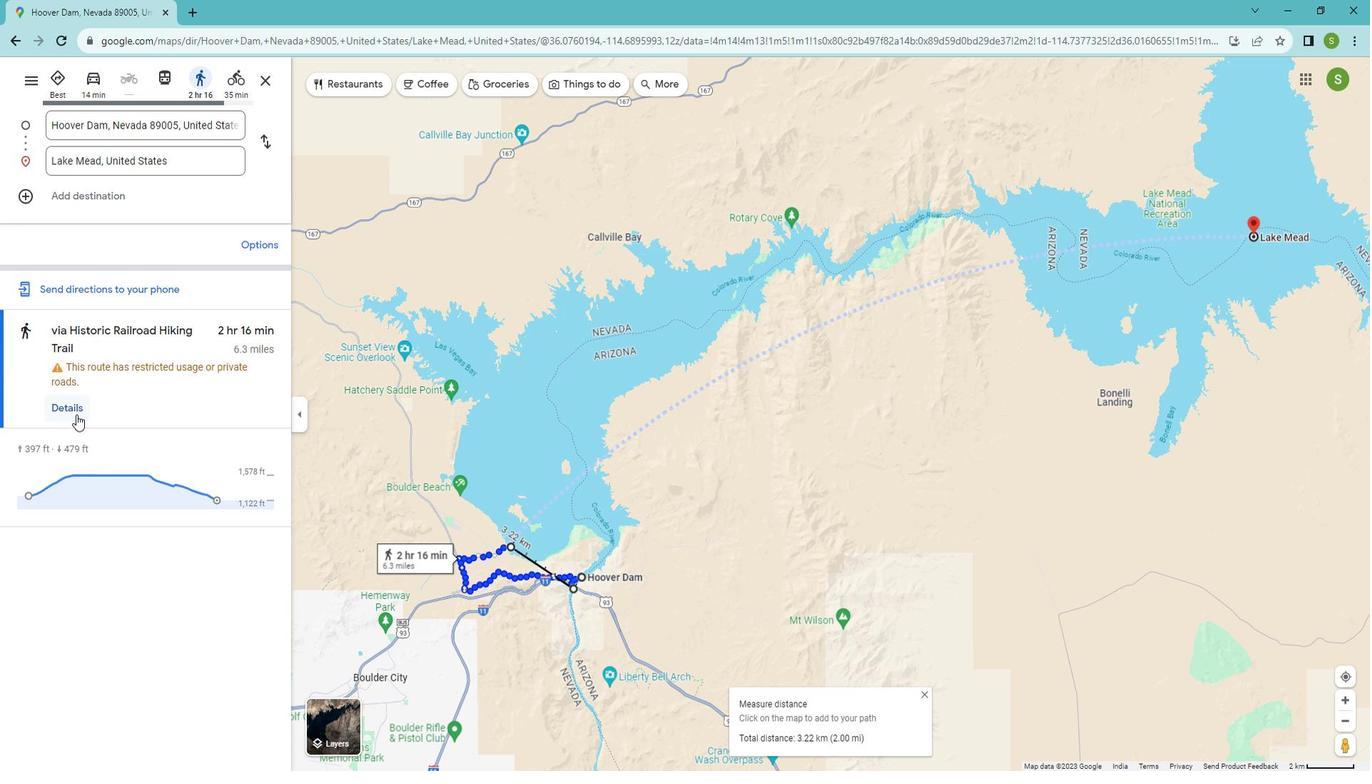
Action: Mouse moved to (142, 441)
Screenshot: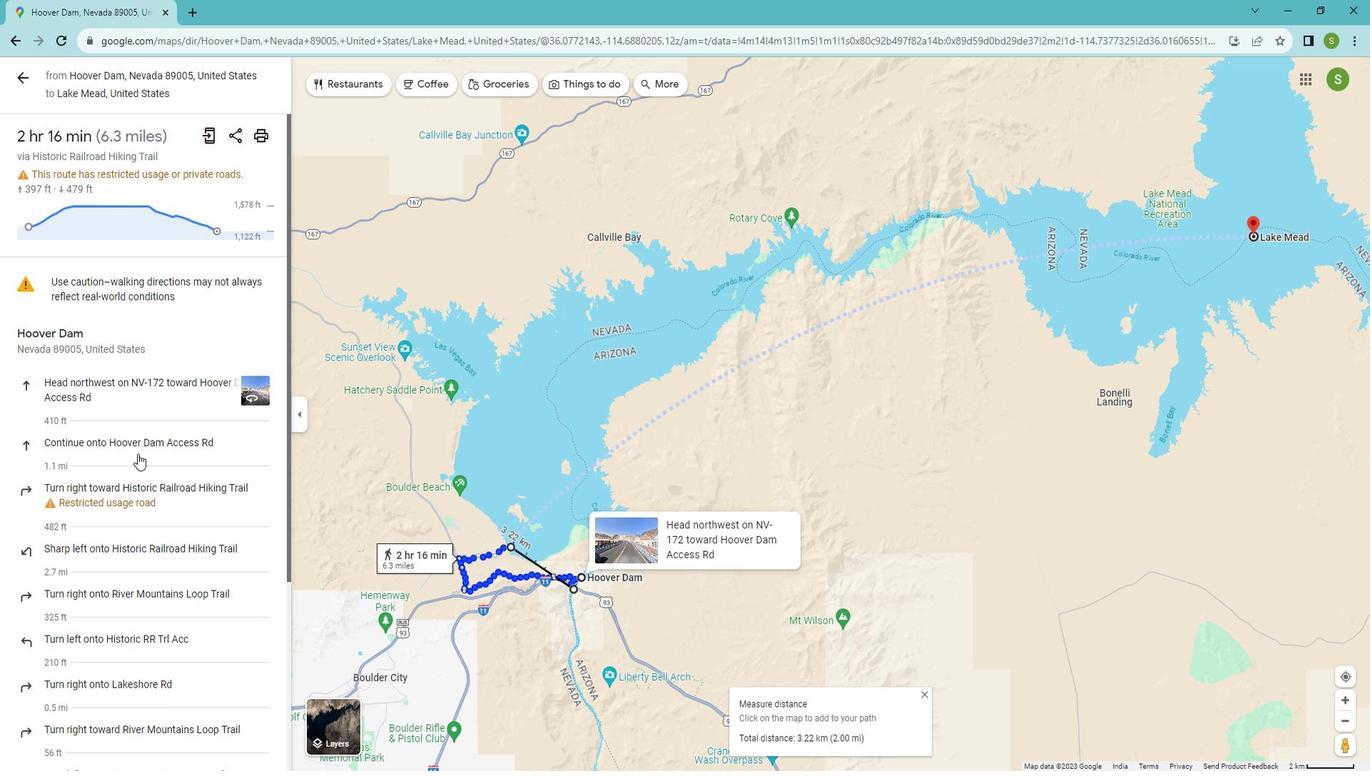 
Action: Mouse scrolled (142, 441) with delta (0, 0)
Screenshot: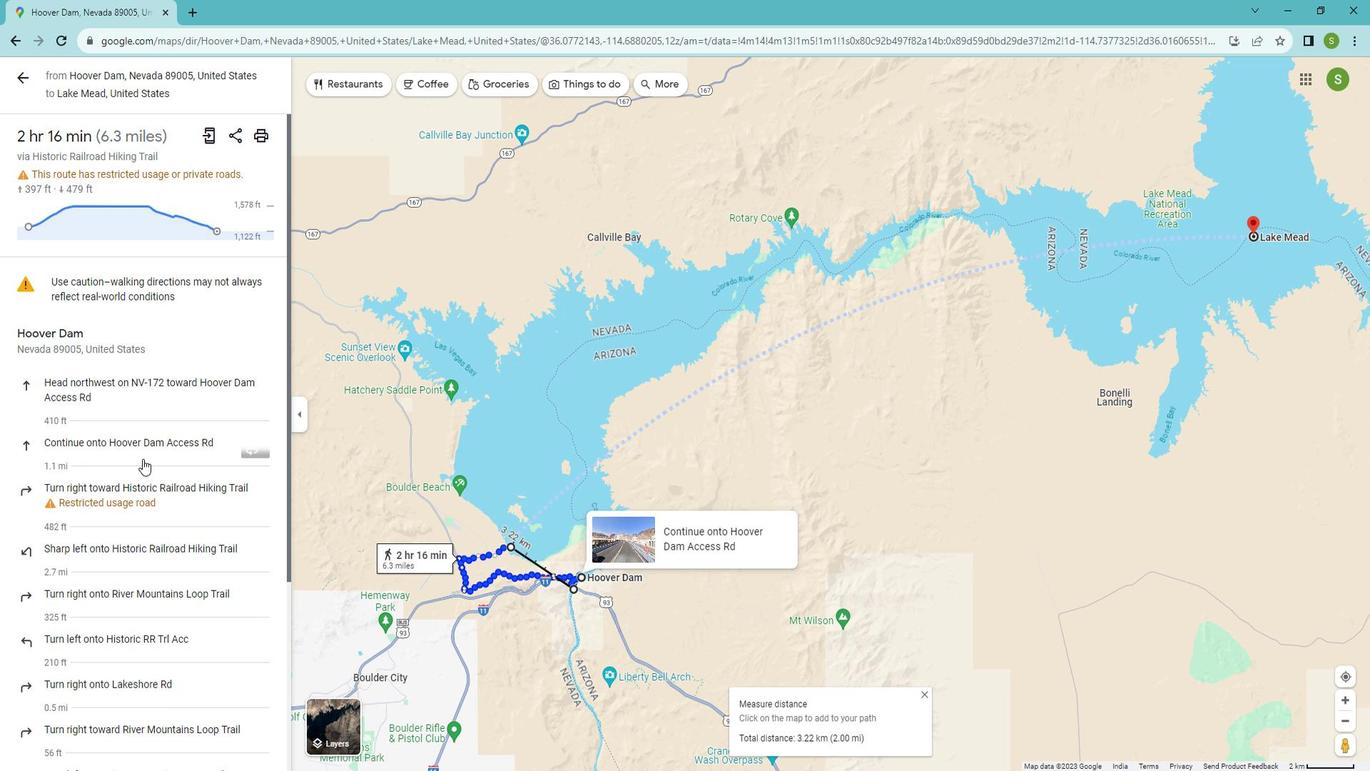 
Action: Mouse scrolled (142, 441) with delta (0, 0)
Screenshot: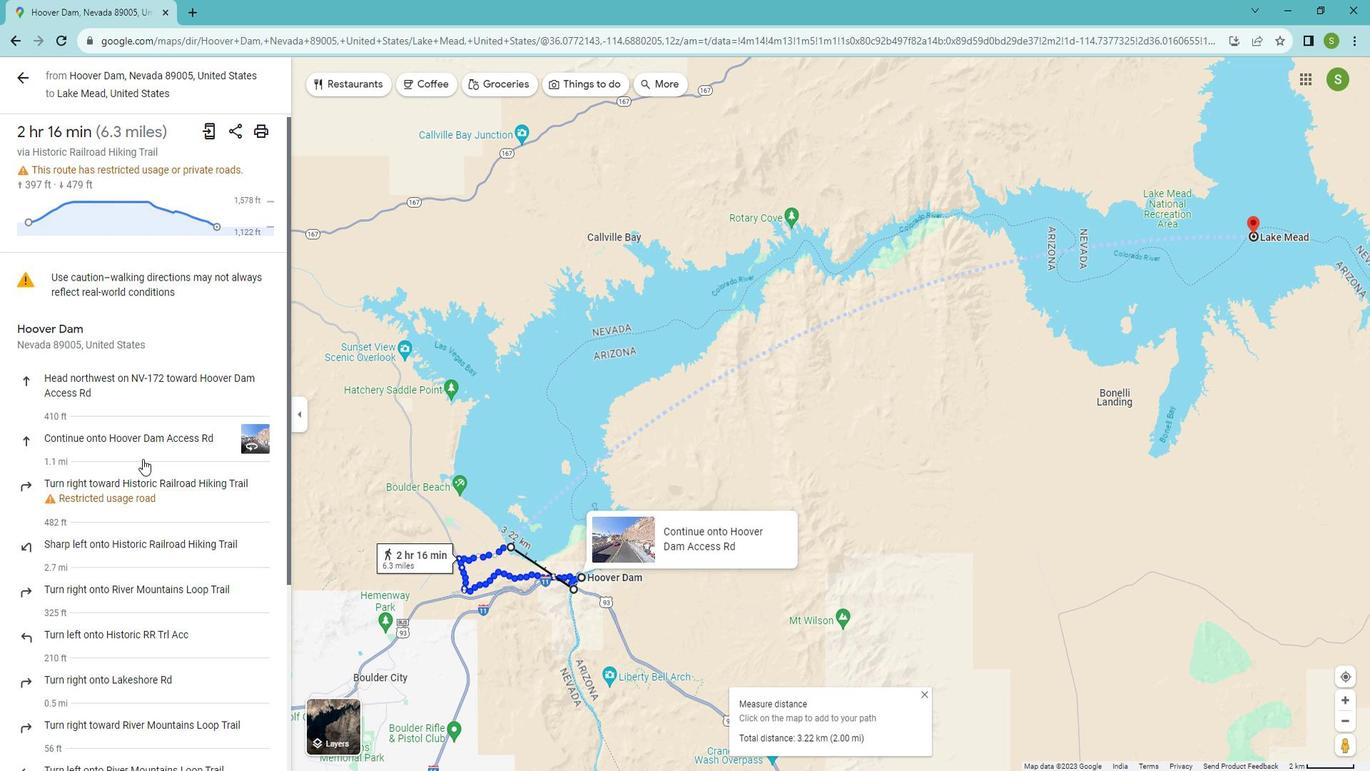 
Action: Mouse scrolled (142, 441) with delta (0, 0)
Screenshot: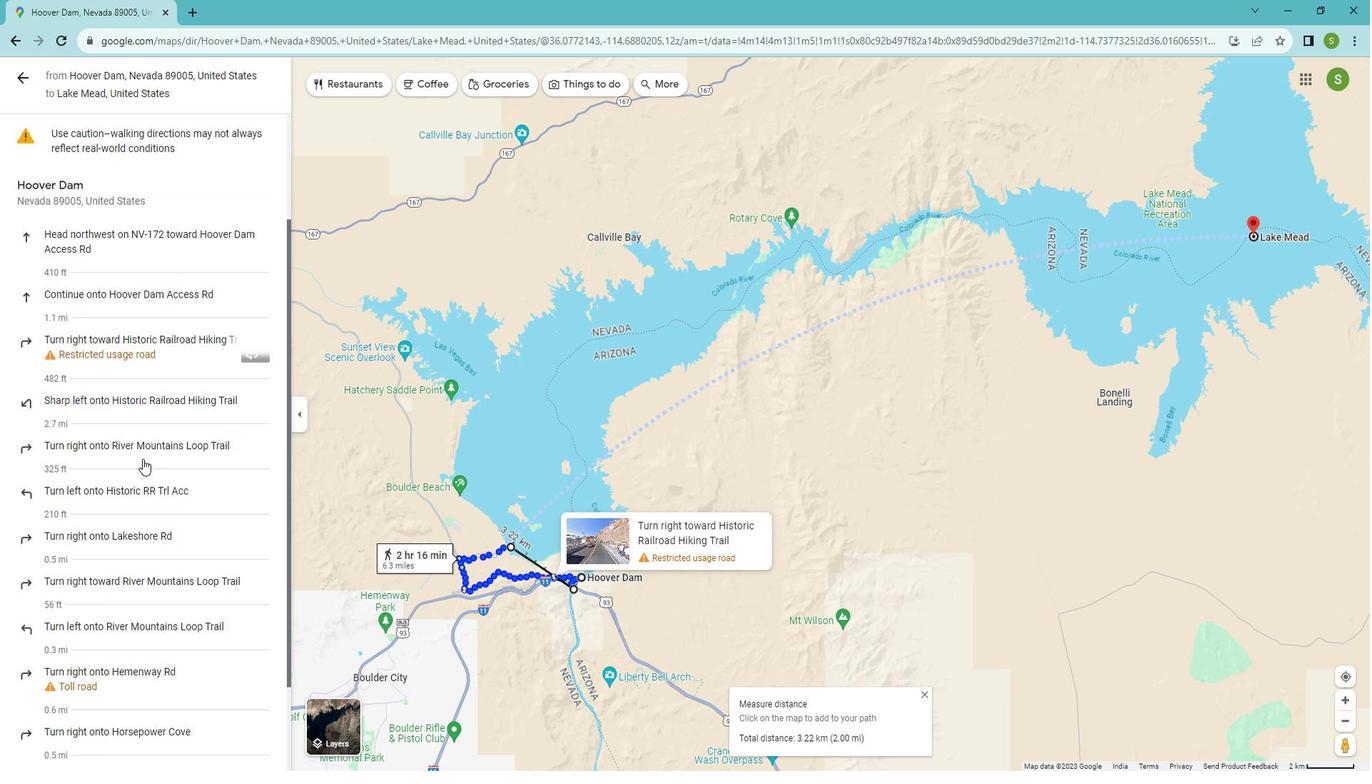 
Action: Mouse scrolled (142, 441) with delta (0, 0)
Screenshot: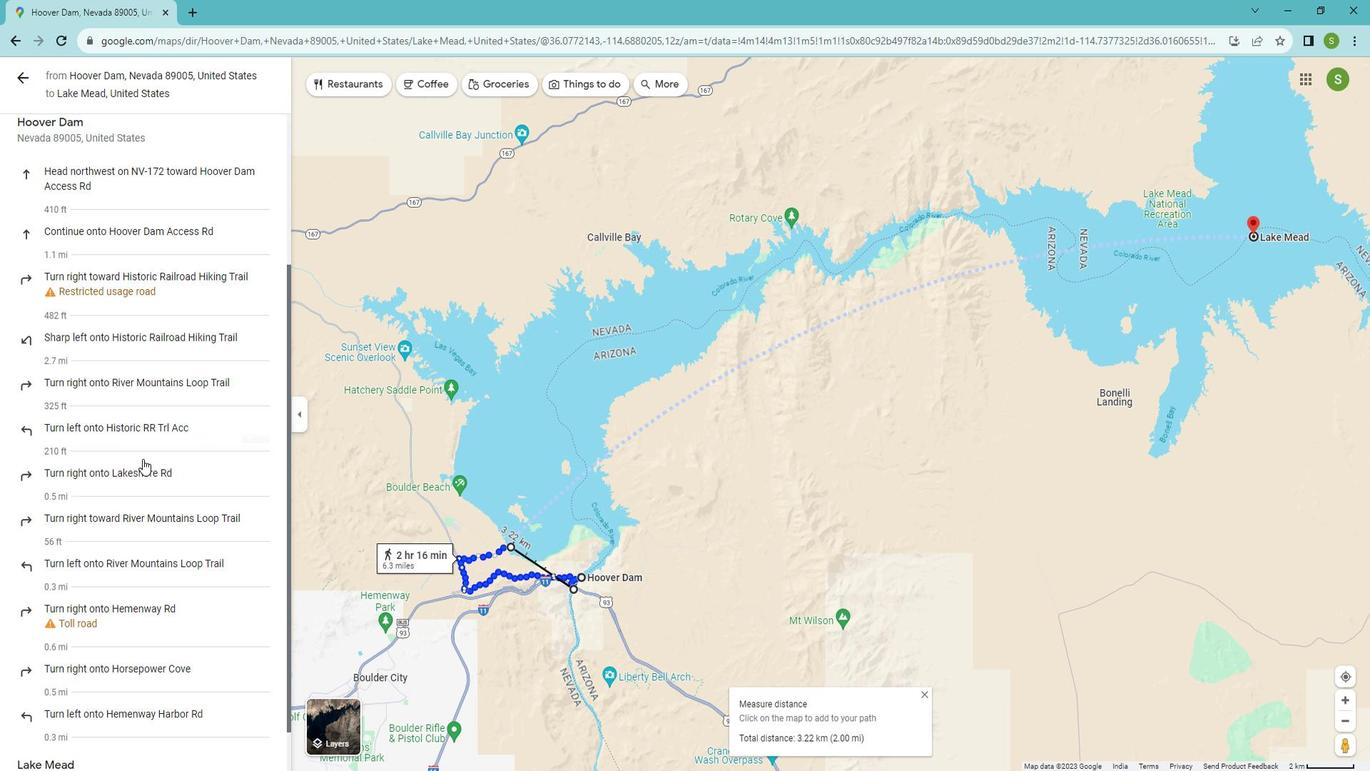 
Action: Mouse scrolled (142, 441) with delta (0, 0)
Screenshot: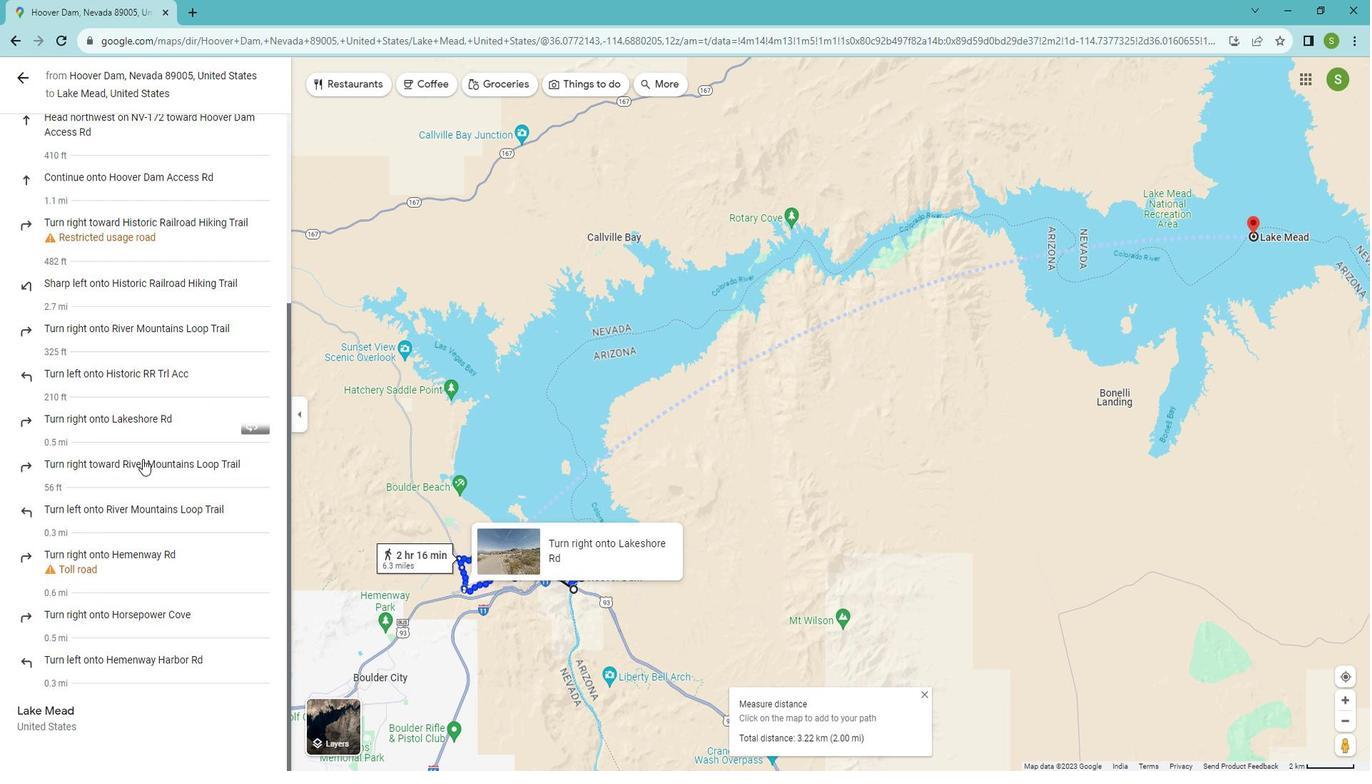 
Action: Mouse moved to (144, 441)
Screenshot: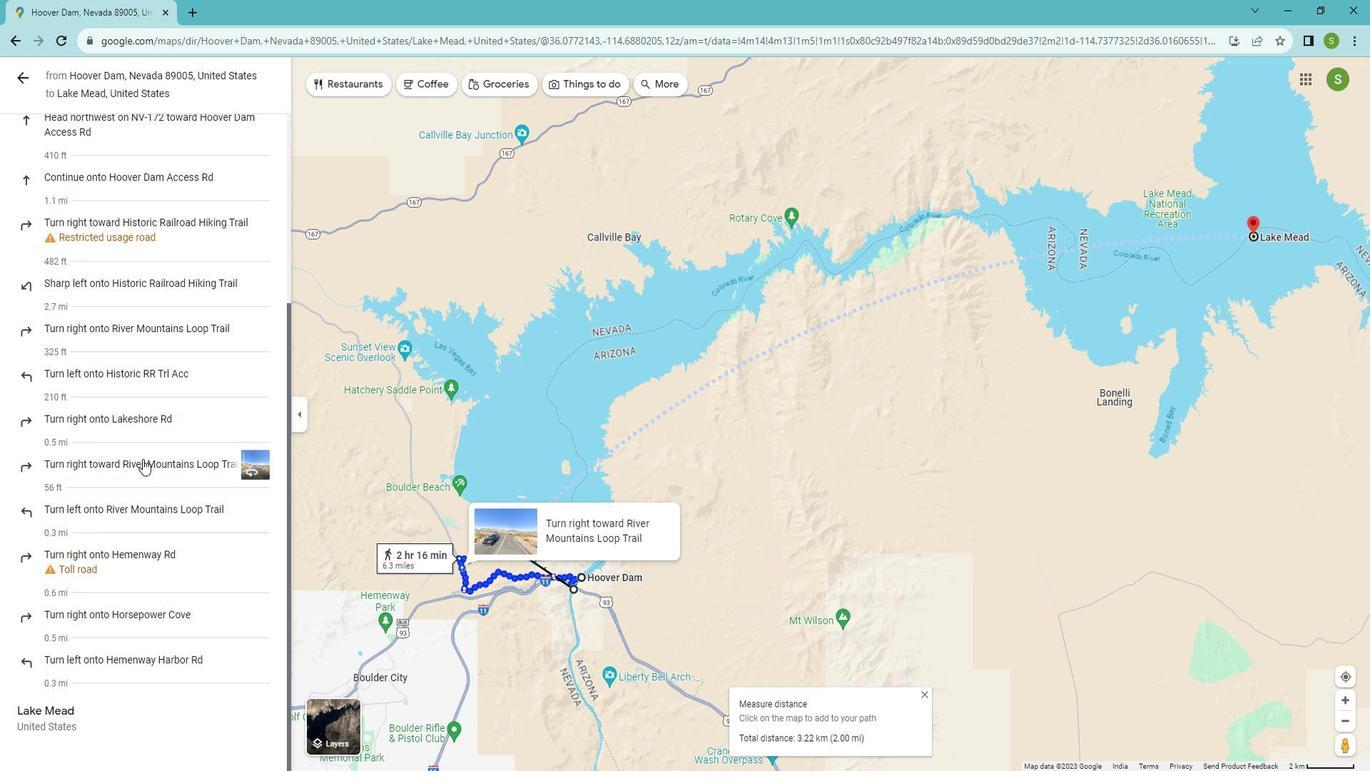 
Action: Mouse scrolled (144, 442) with delta (0, 0)
Screenshot: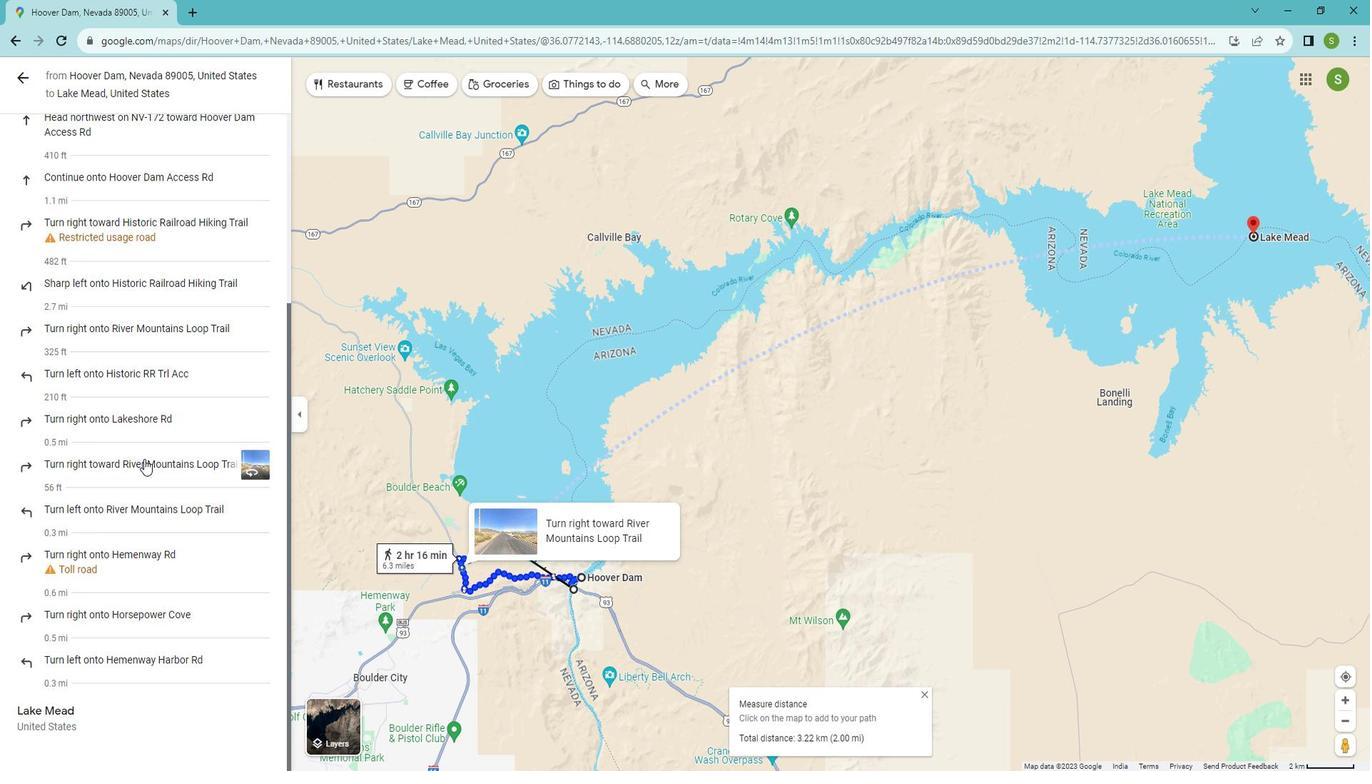 
Action: Mouse scrolled (144, 442) with delta (0, 0)
Screenshot: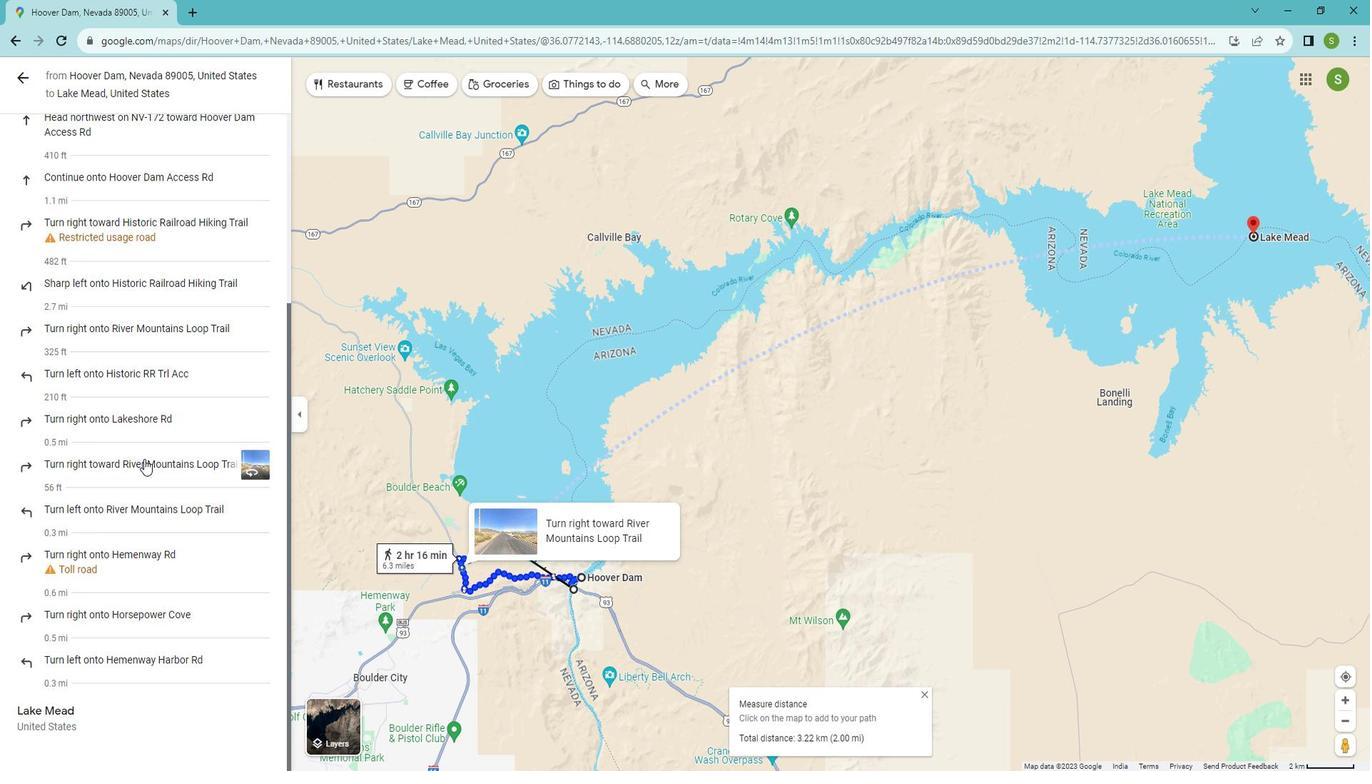 
Action: Mouse scrolled (144, 442) with delta (0, 0)
Screenshot: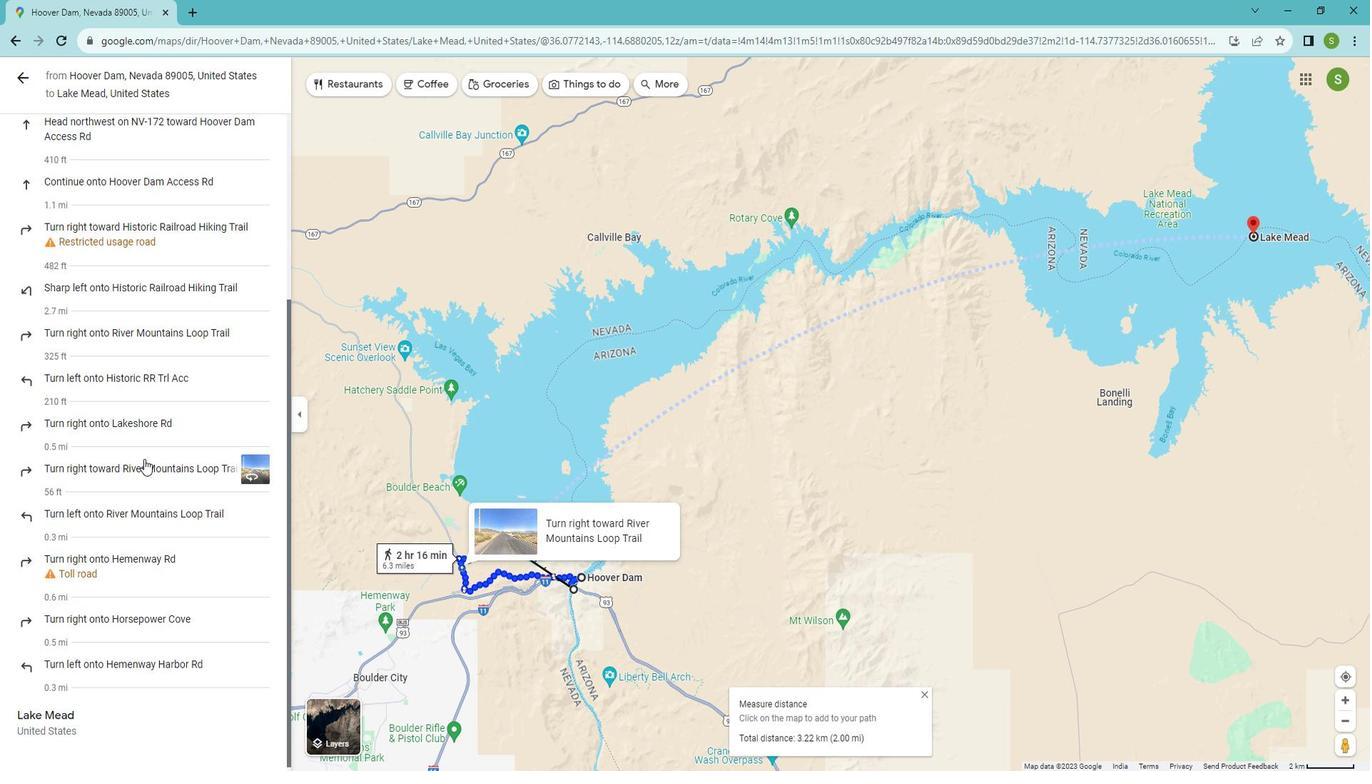 
Action: Mouse scrolled (144, 442) with delta (0, 0)
Screenshot: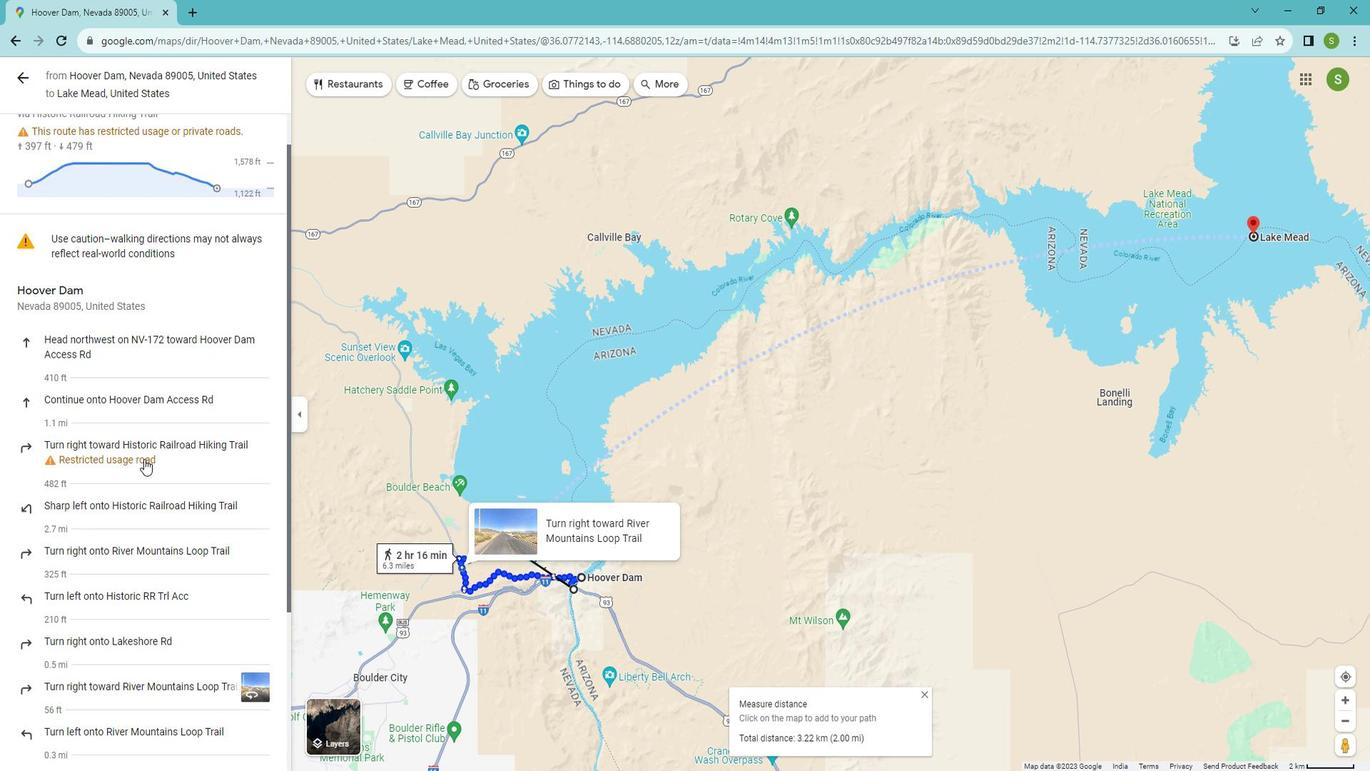 
Action: Mouse scrolled (144, 442) with delta (0, 0)
Screenshot: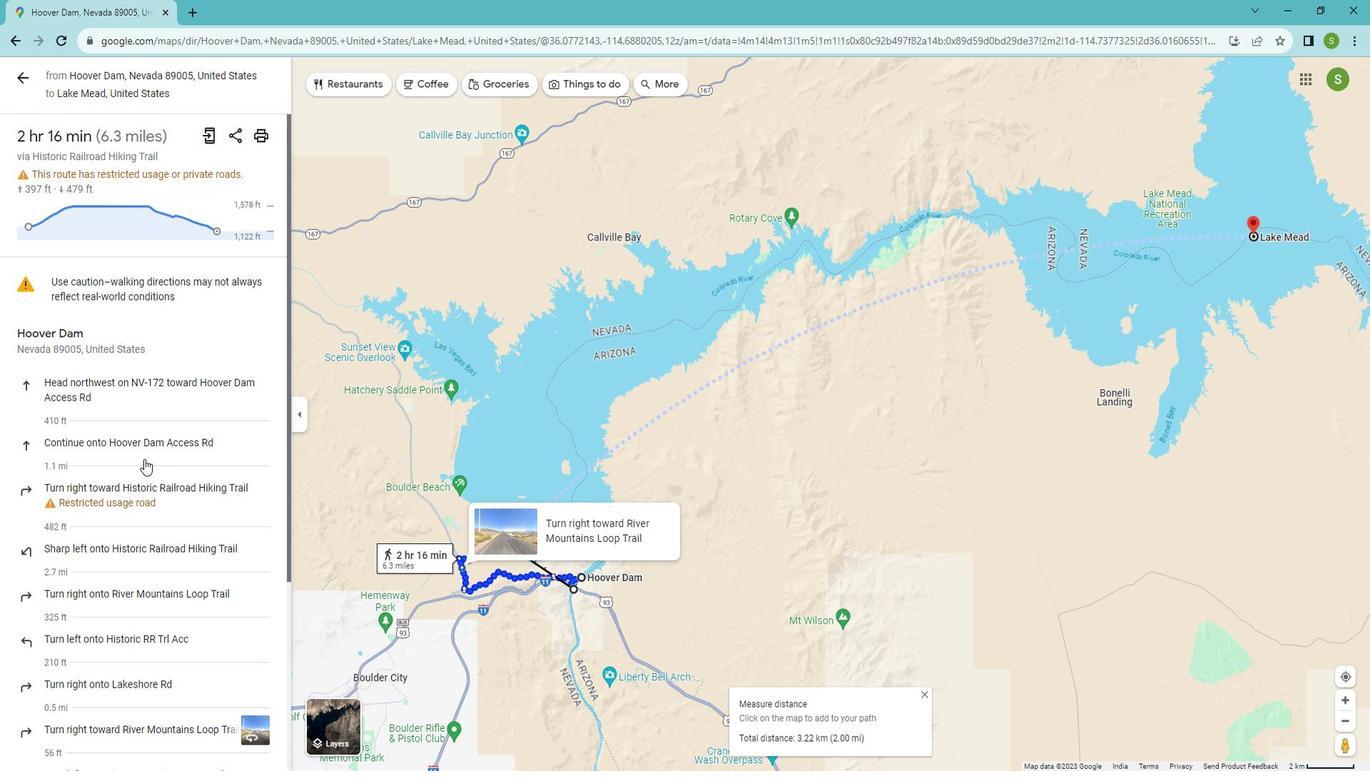 
Action: Mouse scrolled (144, 442) with delta (0, 0)
Screenshot: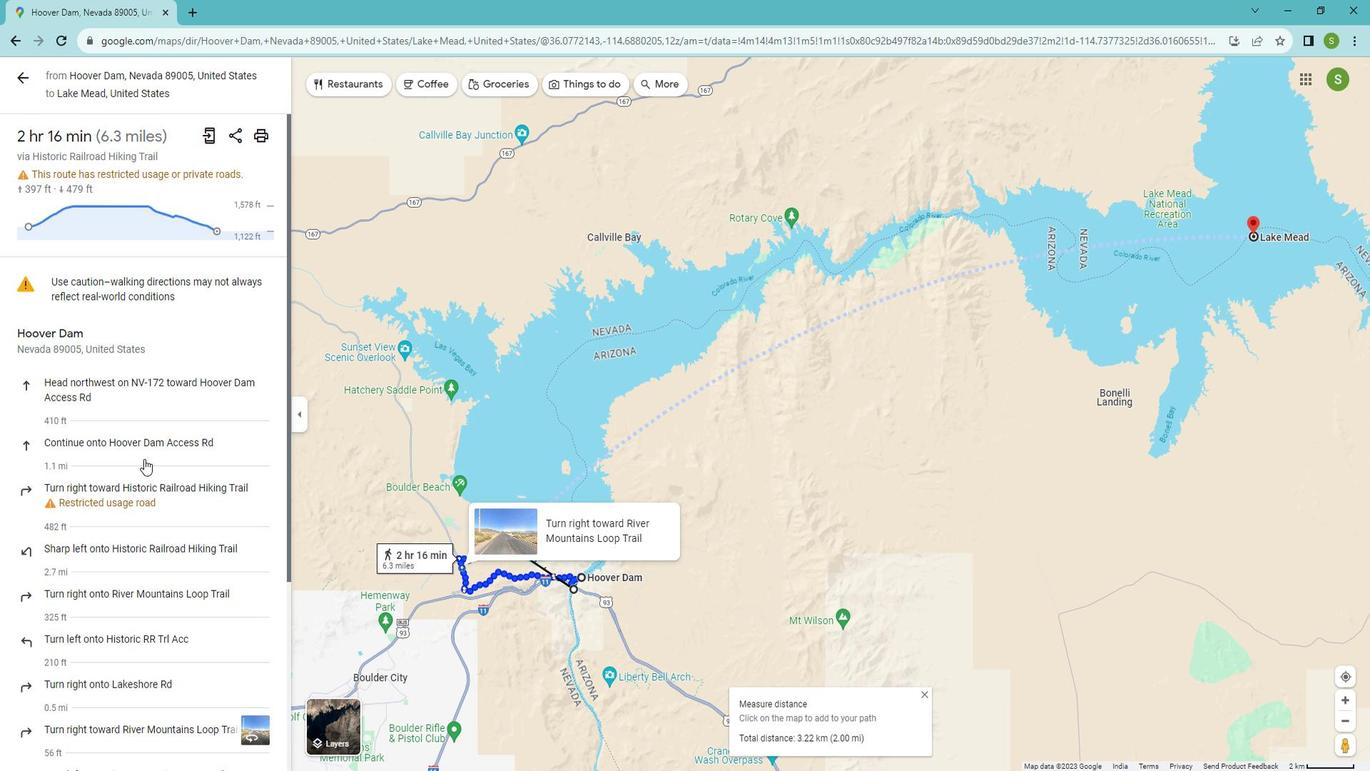 
Action: Mouse moved to (19, 79)
Screenshot: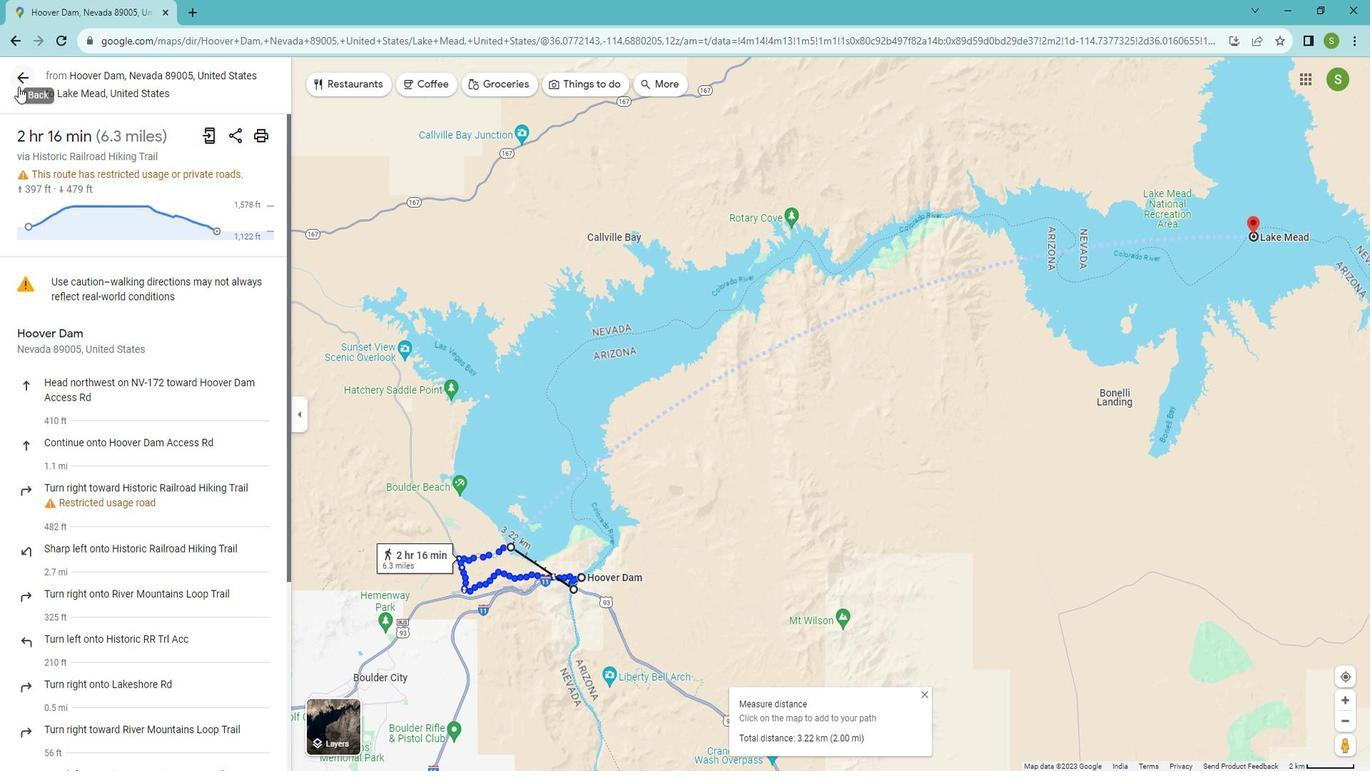 
Action: Mouse pressed left at (19, 79)
Screenshot: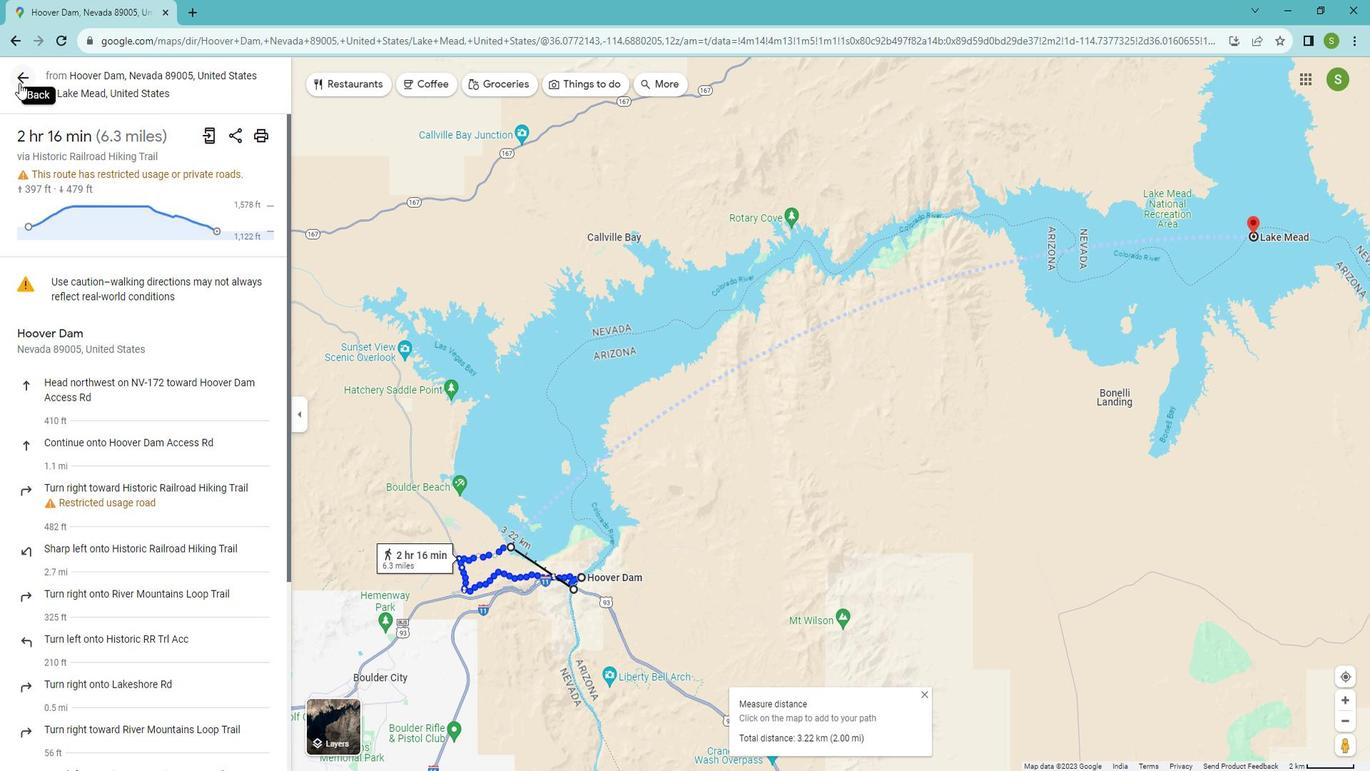 
Action: Mouse moved to (241, 79)
Screenshot: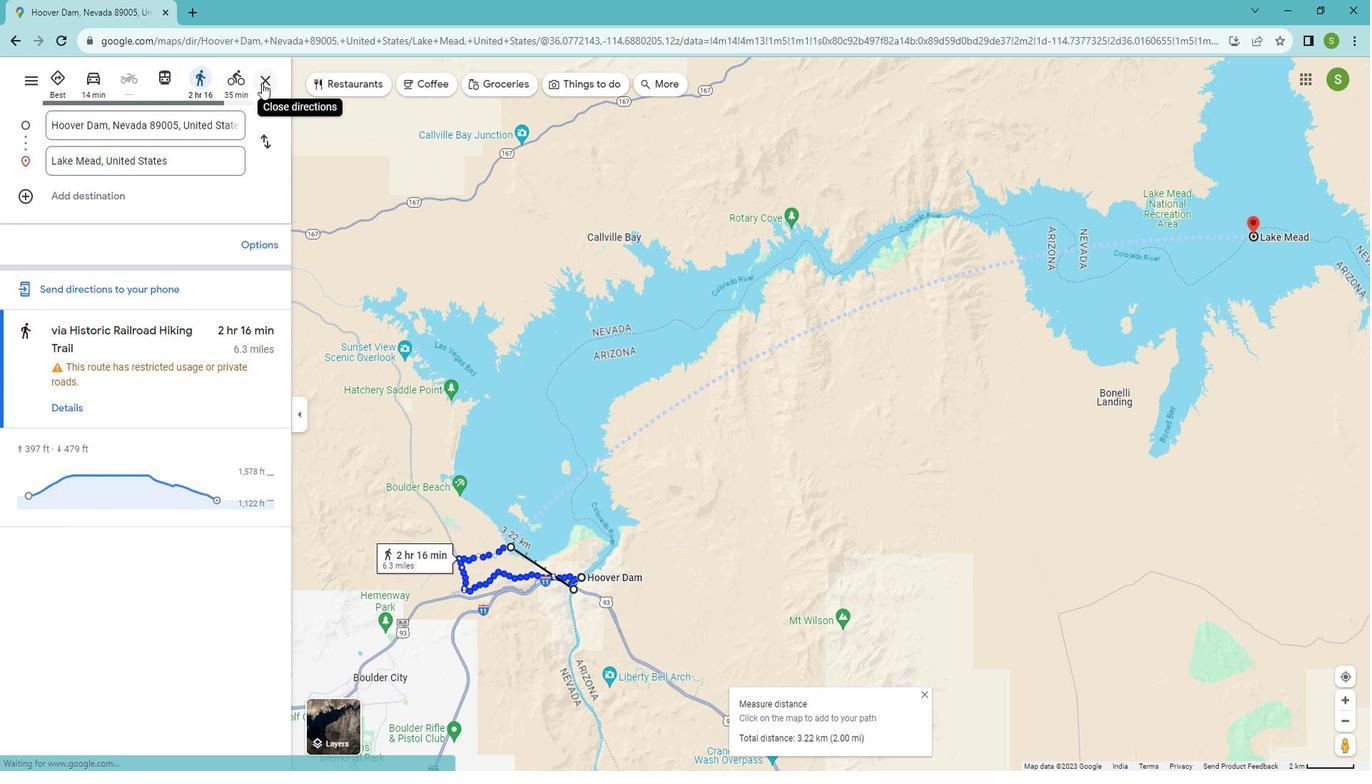 
Action: Mouse pressed left at (241, 79)
Screenshot: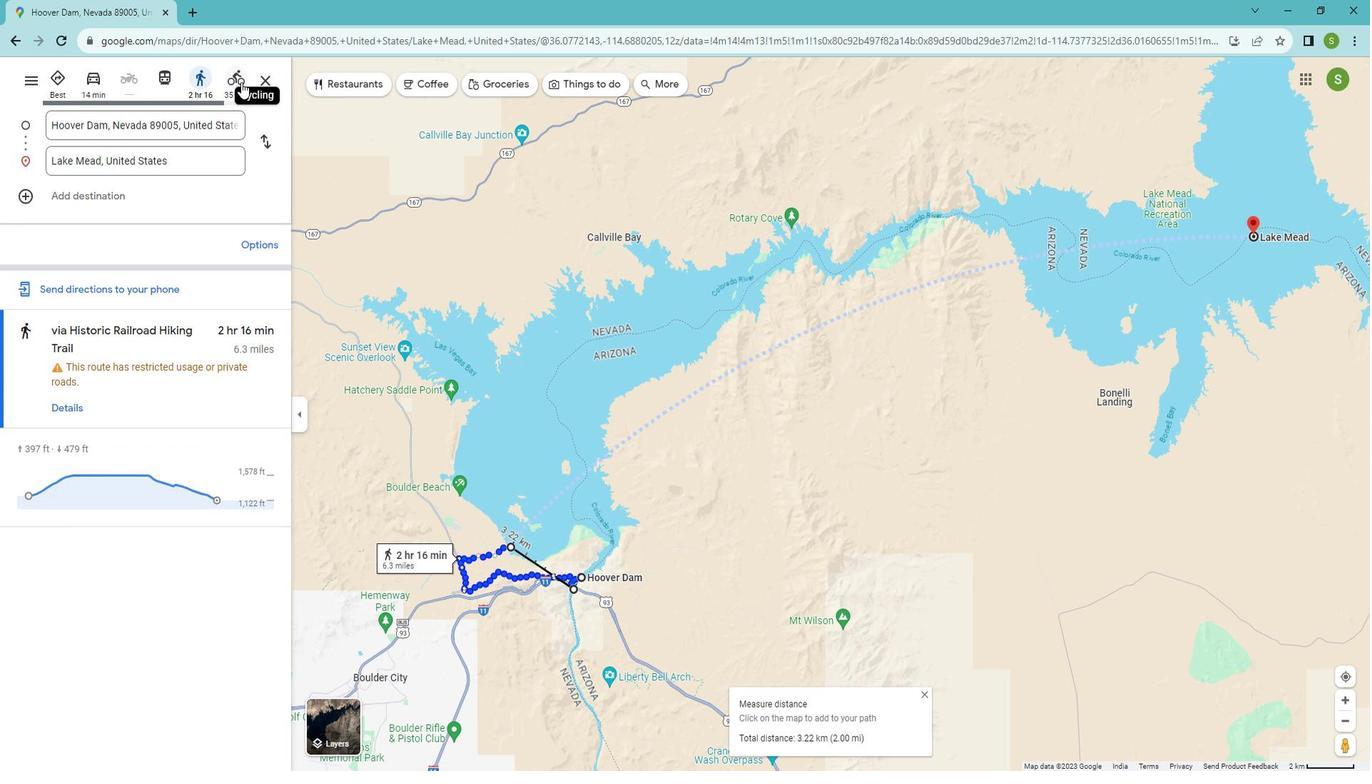
Action: Mouse moved to (78, 372)
Screenshot: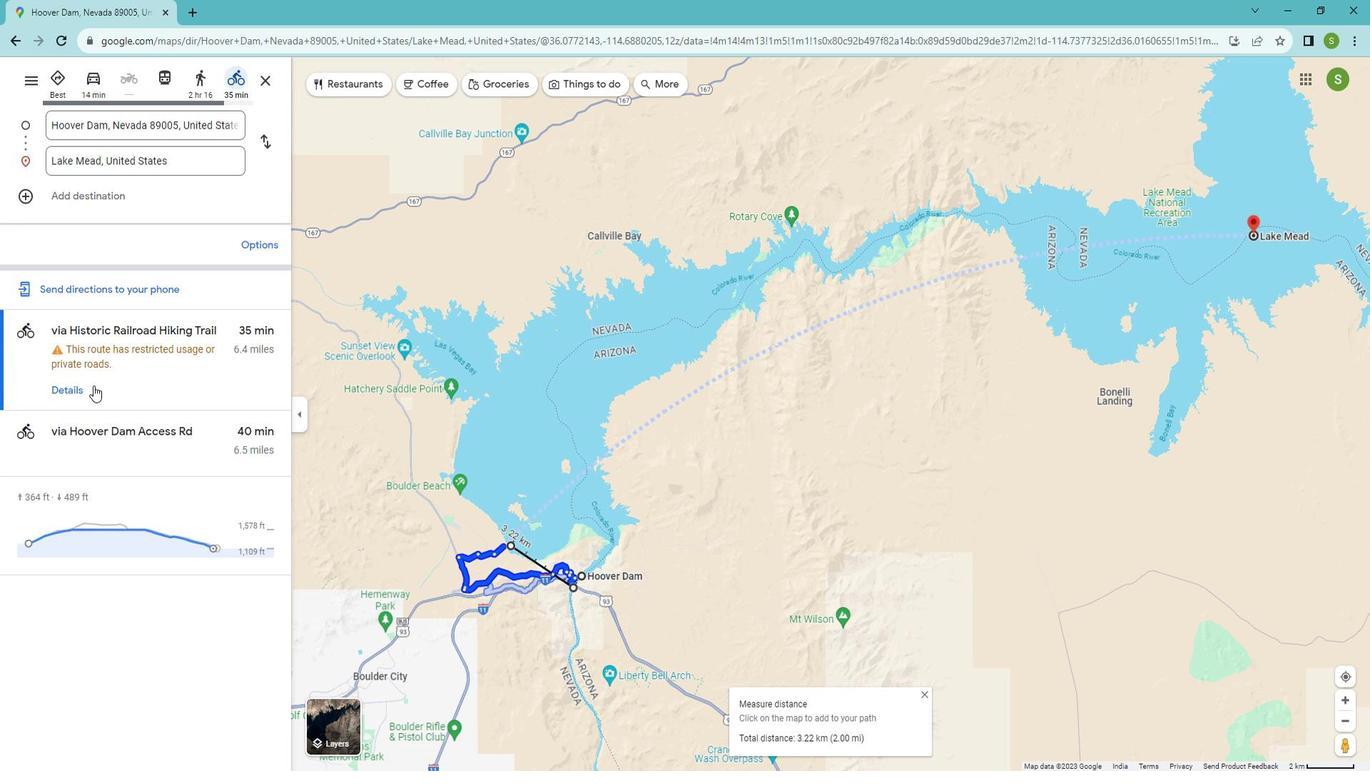 
Action: Mouse pressed left at (78, 372)
Screenshot: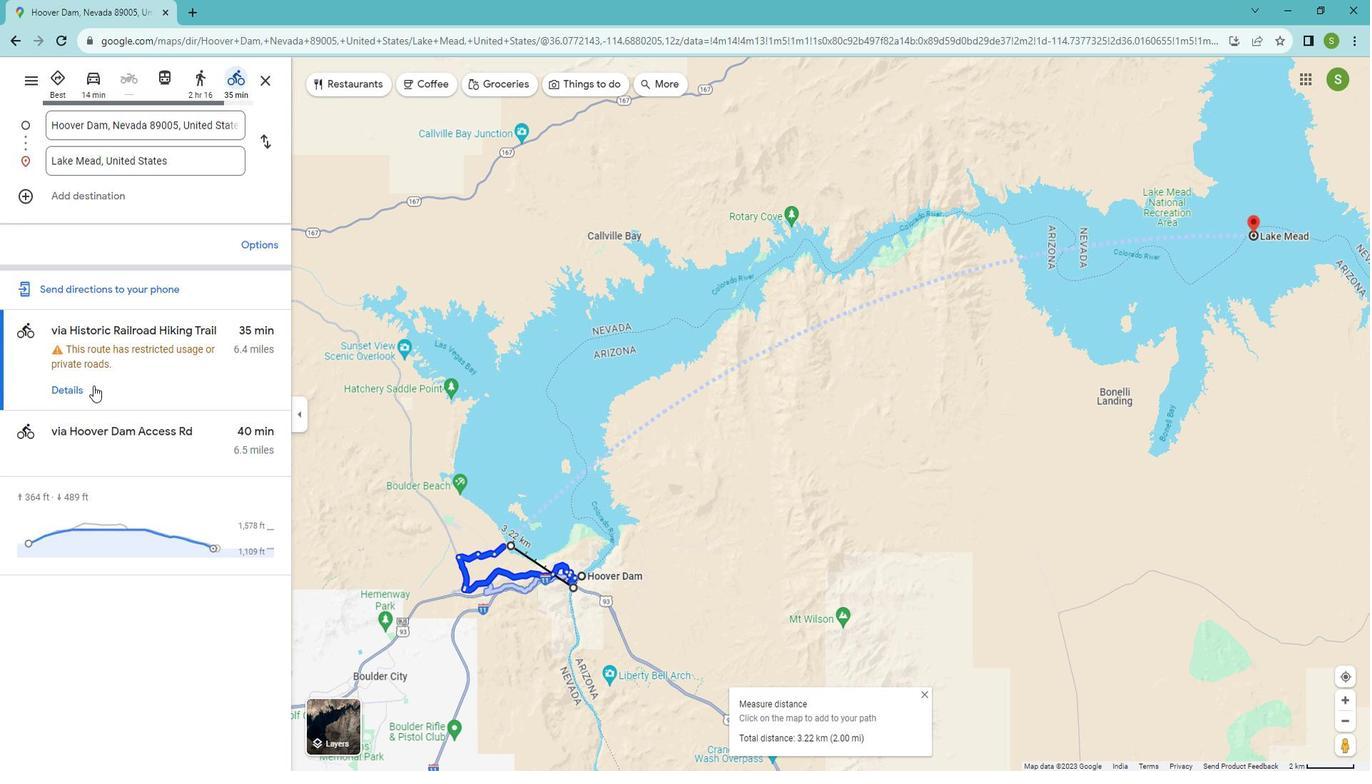 
Action: Mouse moved to (119, 366)
Screenshot: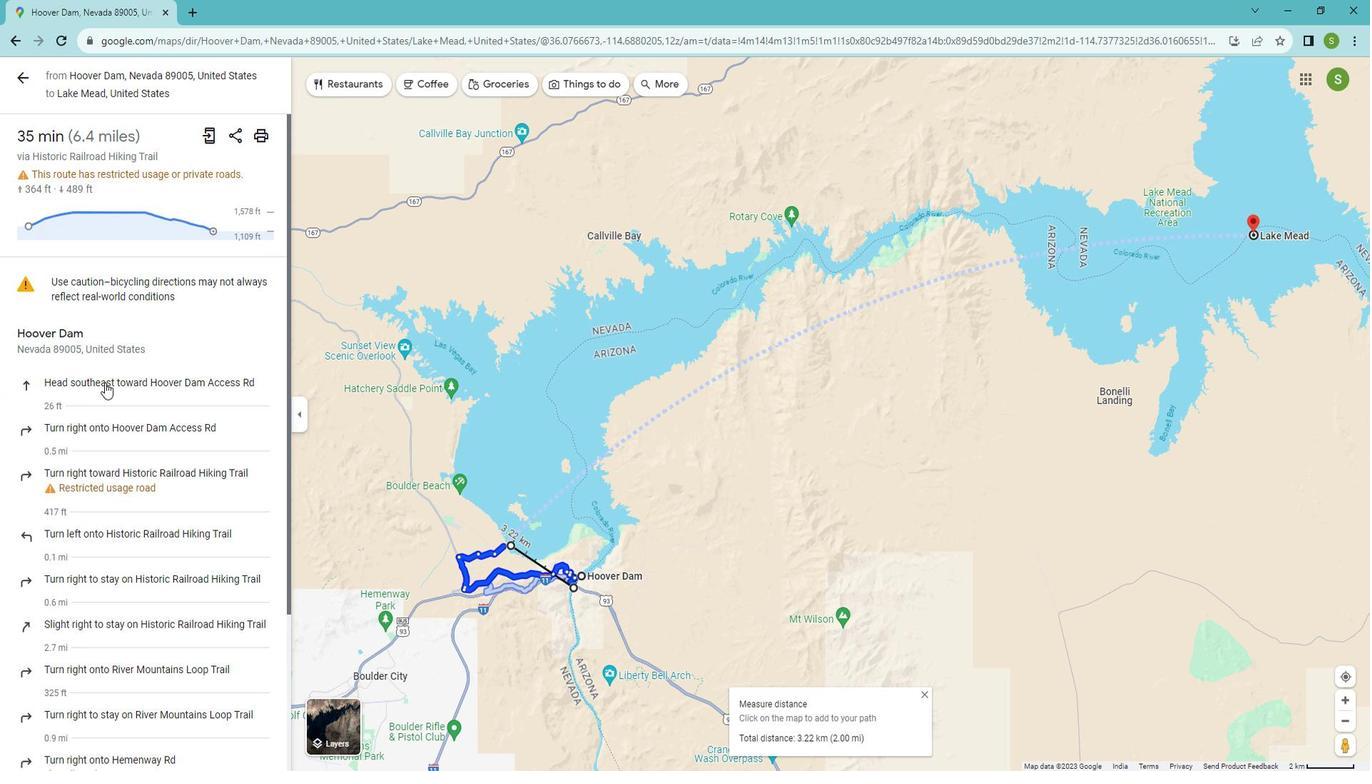 
Action: Mouse scrolled (119, 366) with delta (0, 0)
Screenshot: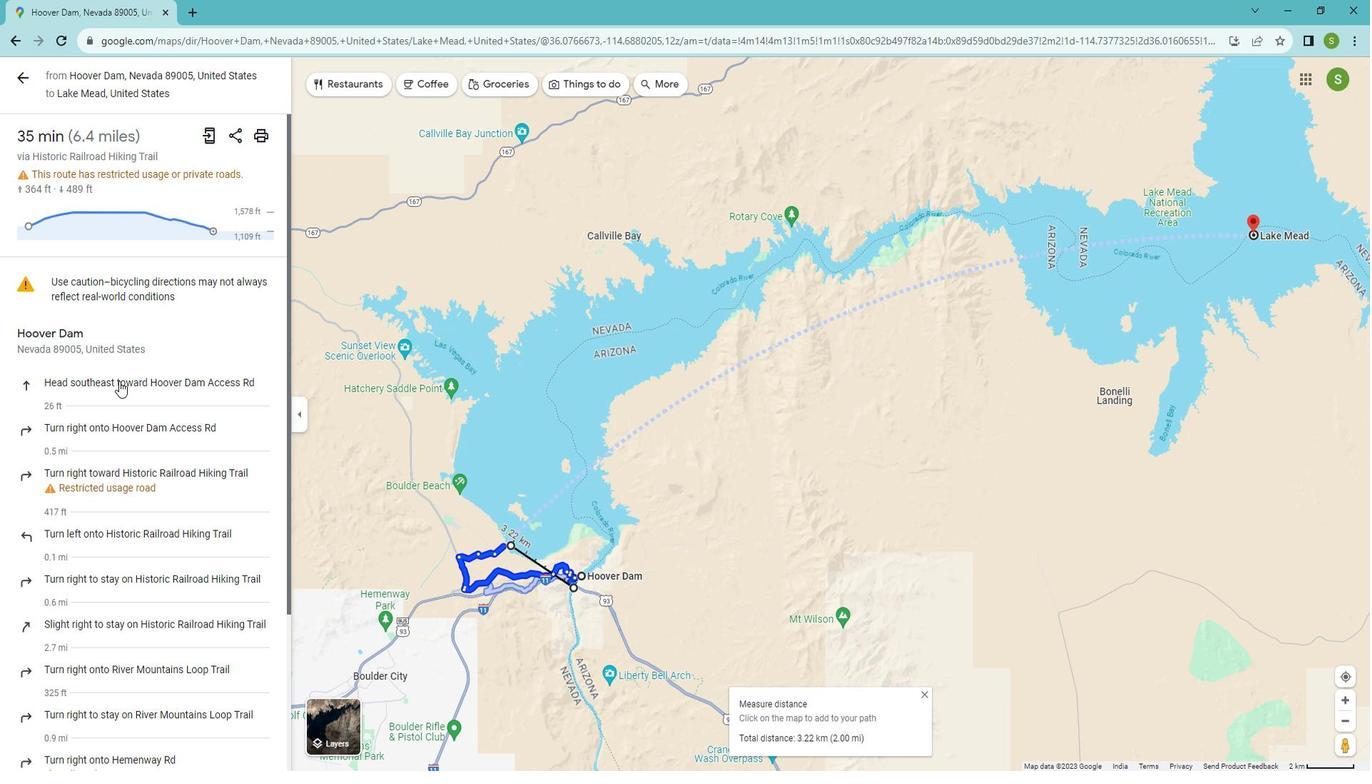 
Action: Mouse scrolled (119, 366) with delta (0, 0)
Screenshot: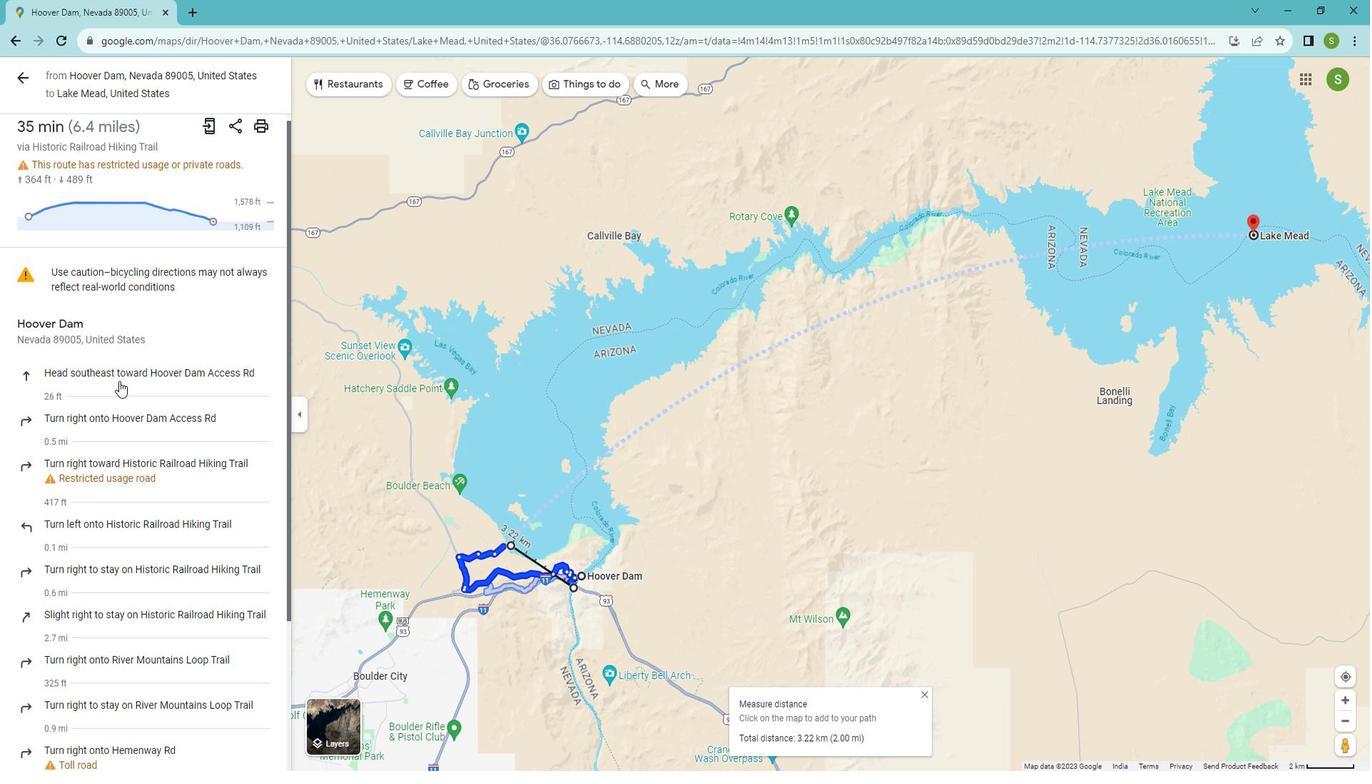 
Action: Mouse scrolled (119, 366) with delta (0, 0)
Screenshot: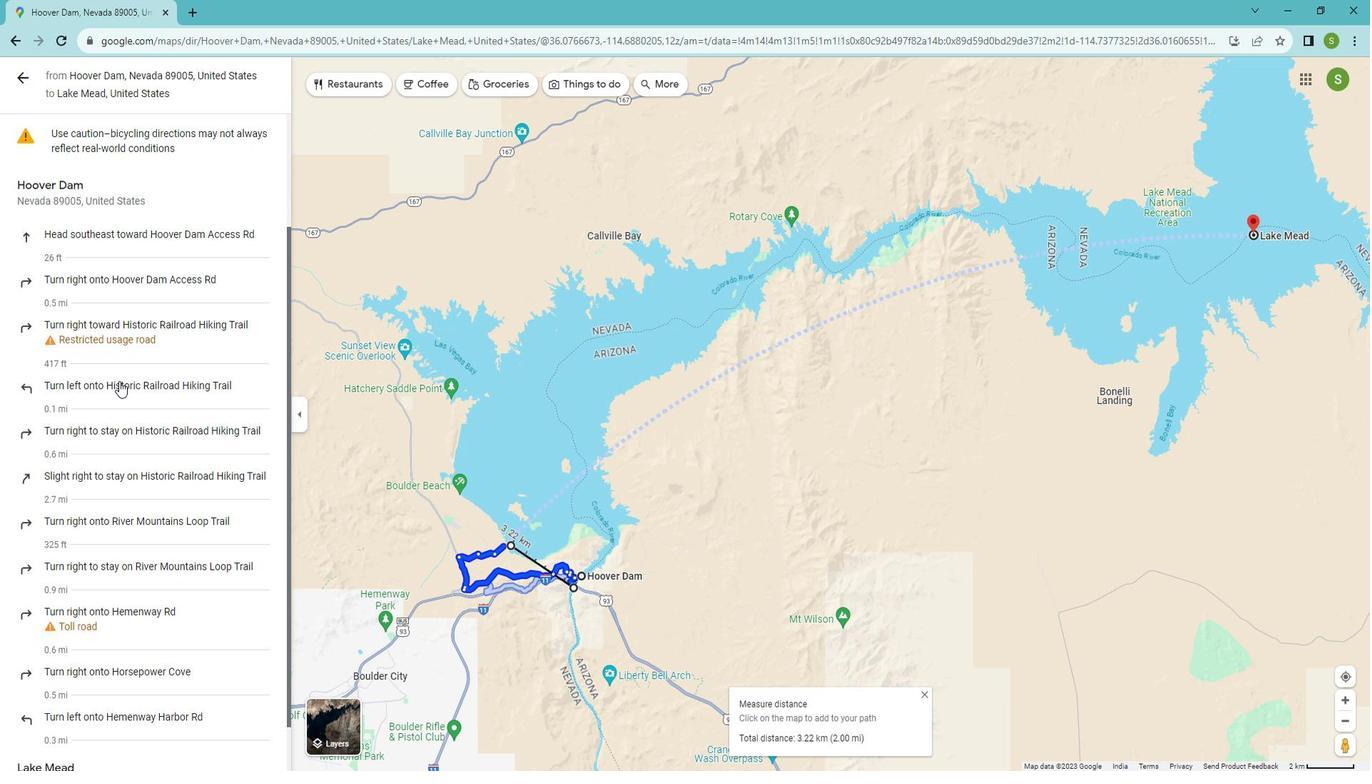 
Action: Mouse moved to (120, 366)
Screenshot: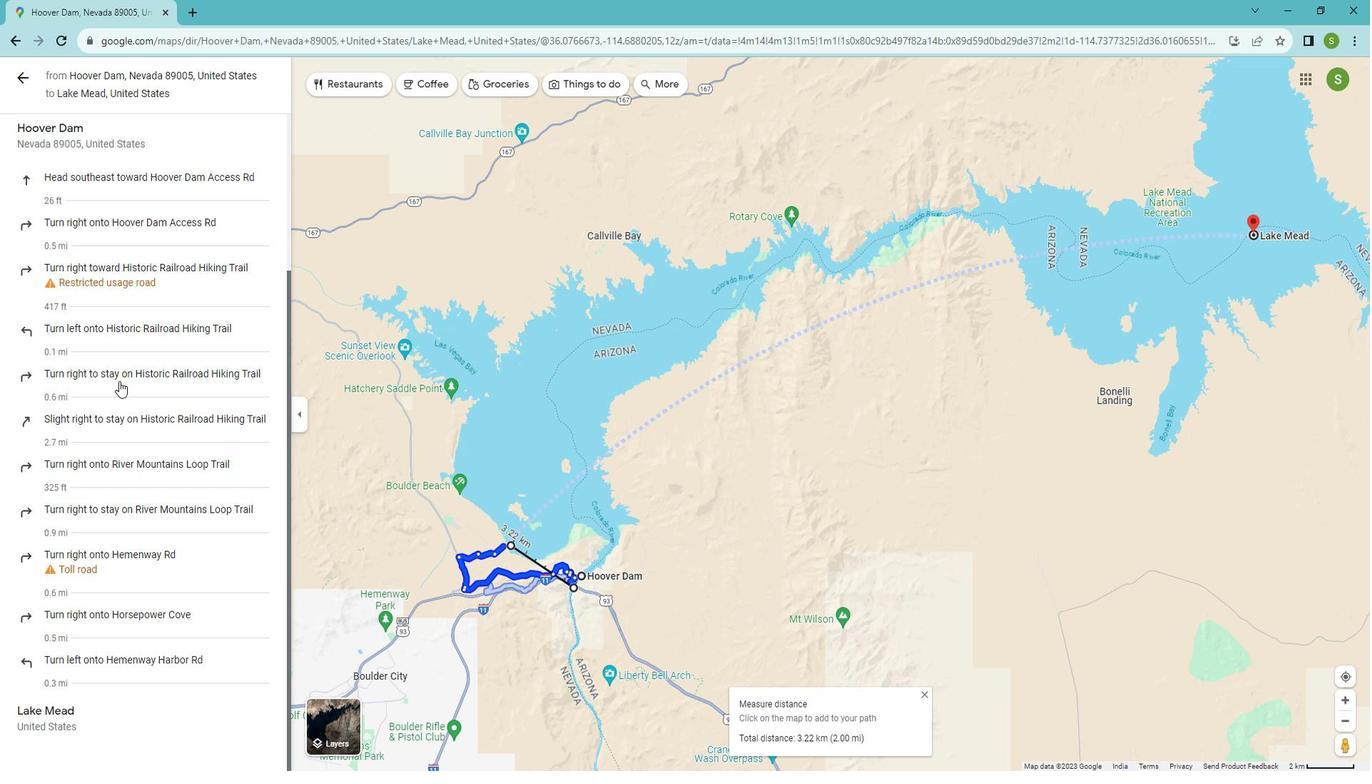 
Action: Mouse scrolled (120, 366) with delta (0, 0)
Screenshot: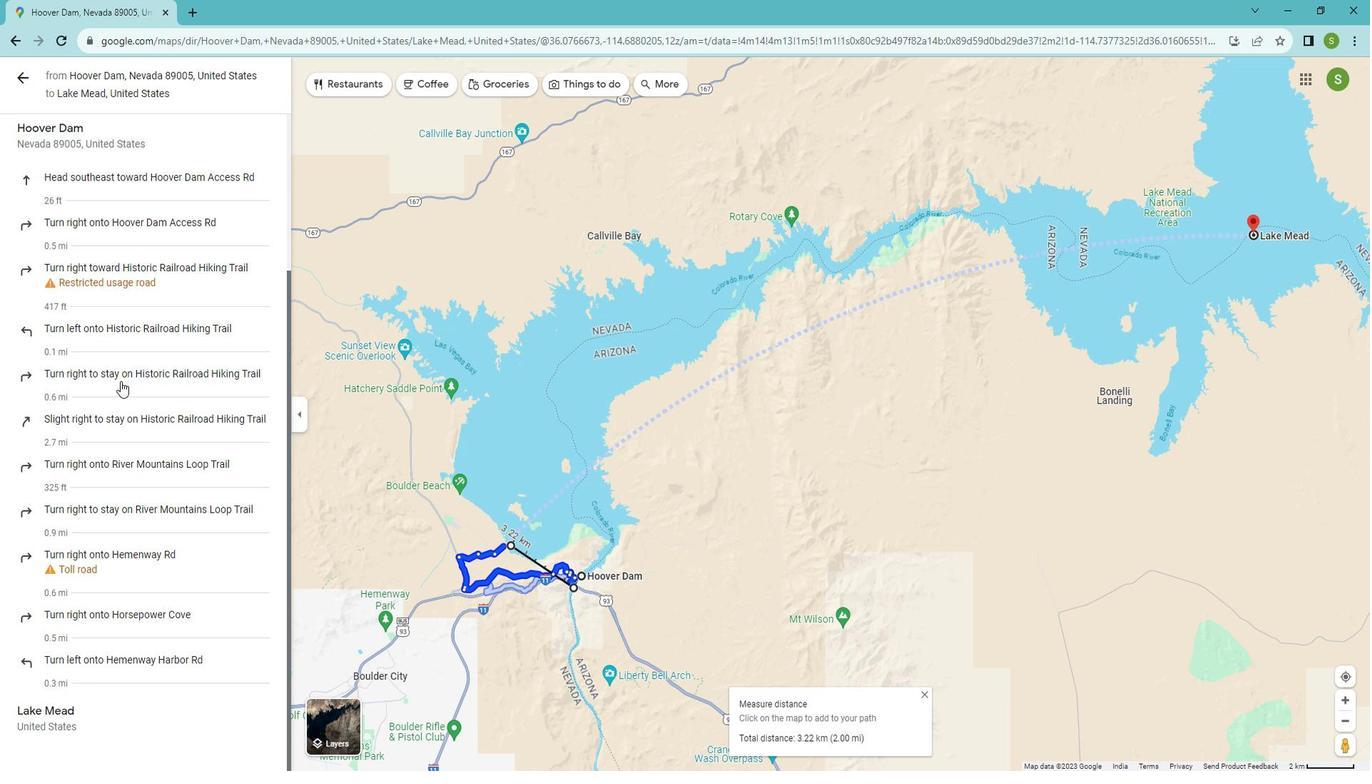 
Action: Mouse scrolled (120, 366) with delta (0, 0)
Screenshot: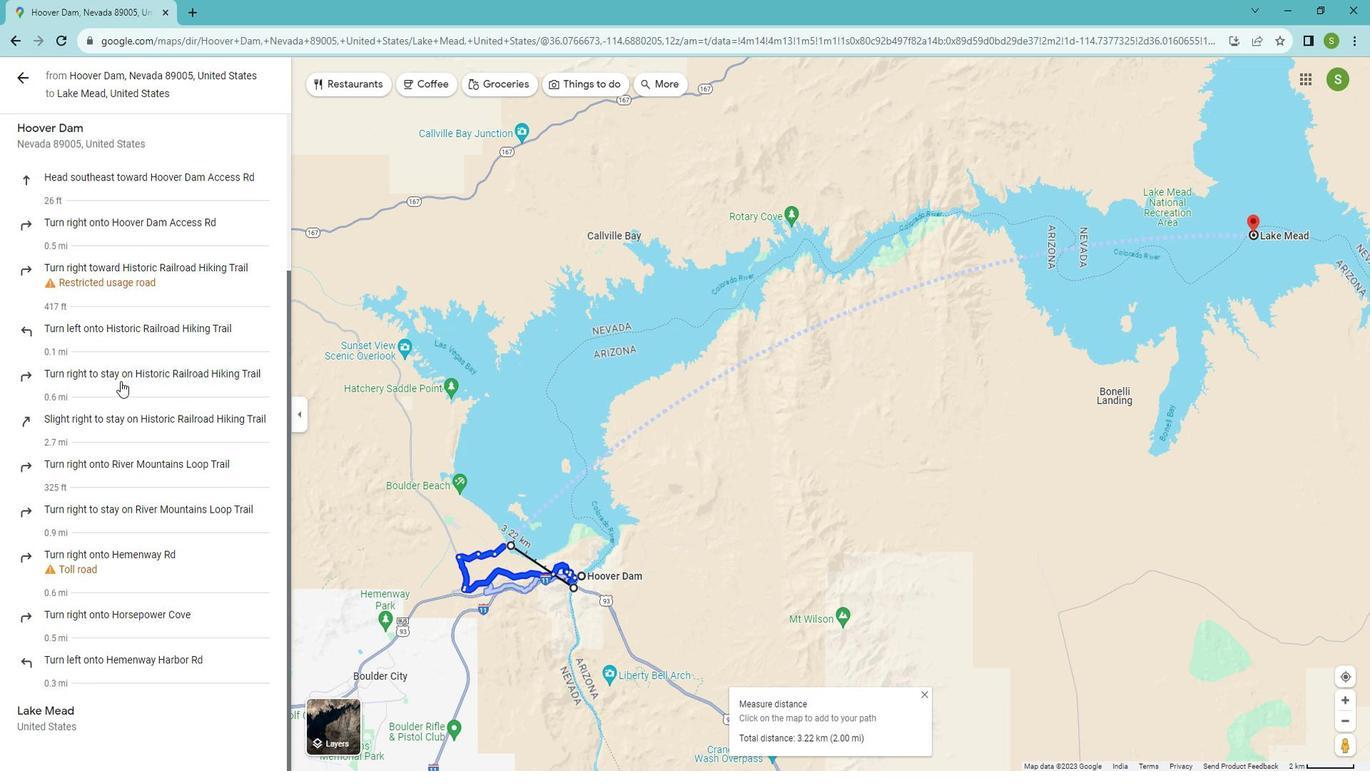 
Action: Mouse moved to (19, 76)
Screenshot: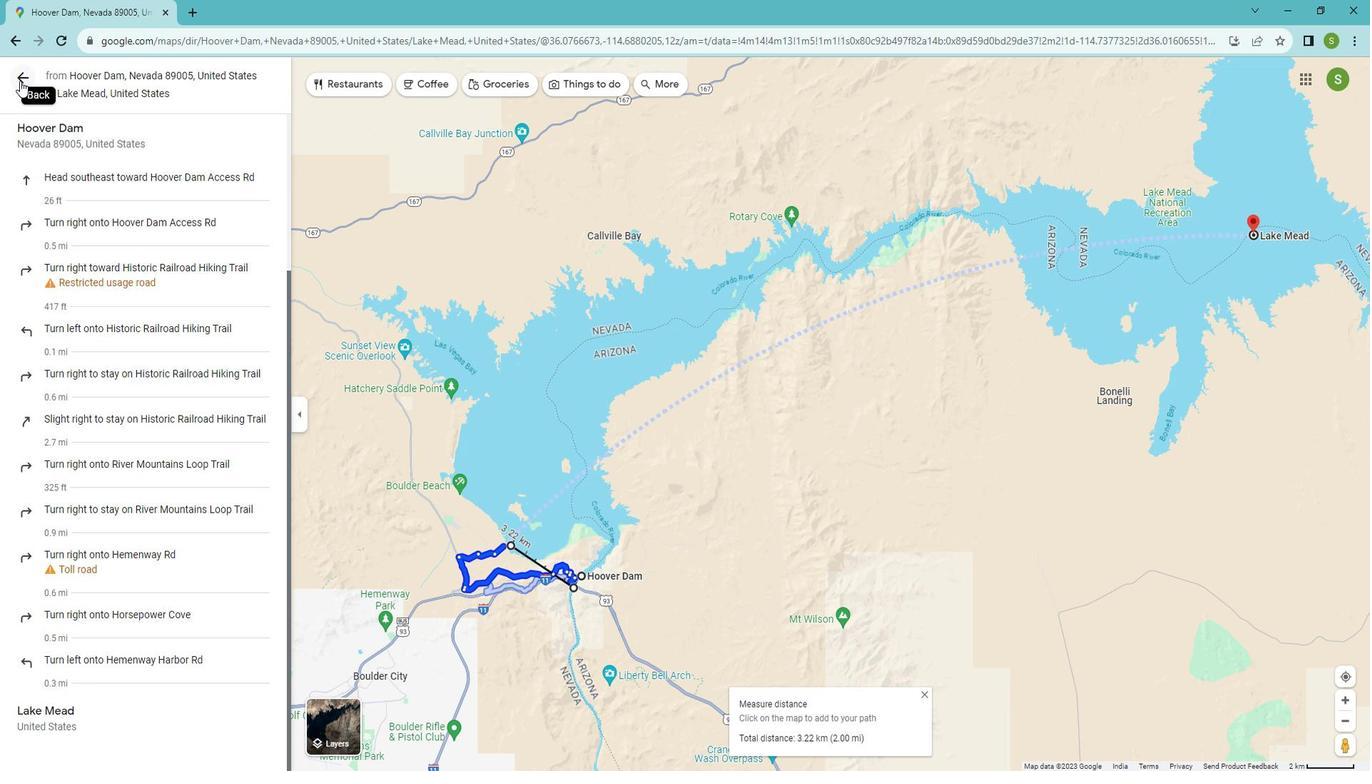 
Action: Mouse pressed left at (19, 76)
Screenshot: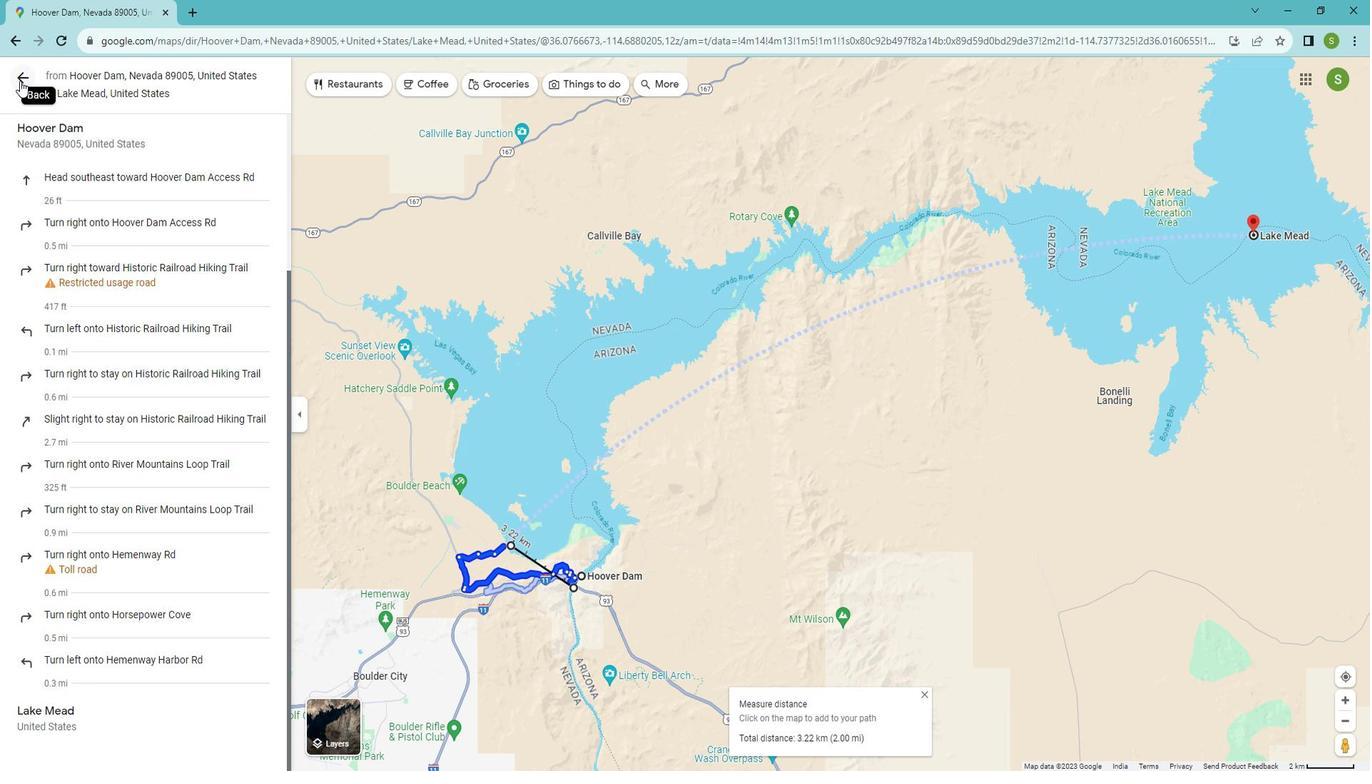 
Action: Mouse moved to (602, 314)
Screenshot: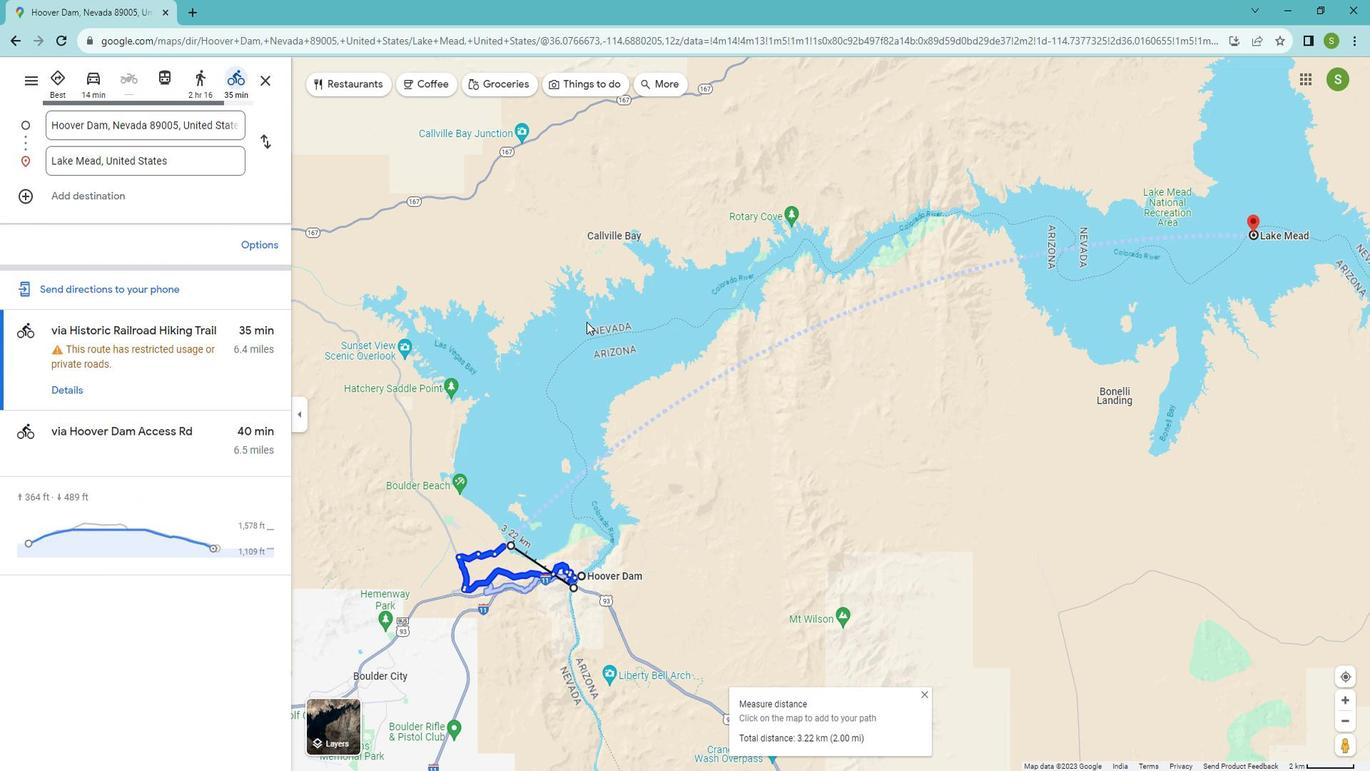 
